 Task: Find connections with filter location La Roche-sur-Yon with filter topic #Mobilemarketingwith filter profile language Potuguese with filter current company Analytics Insight® with filter school Institute of Management Development and Research (IMDR) ,Pune with filter industry Golf Courses and Country Clubs with filter service category Health Insurance with filter keywords title Mining Engineer
Action: Mouse moved to (522, 84)
Screenshot: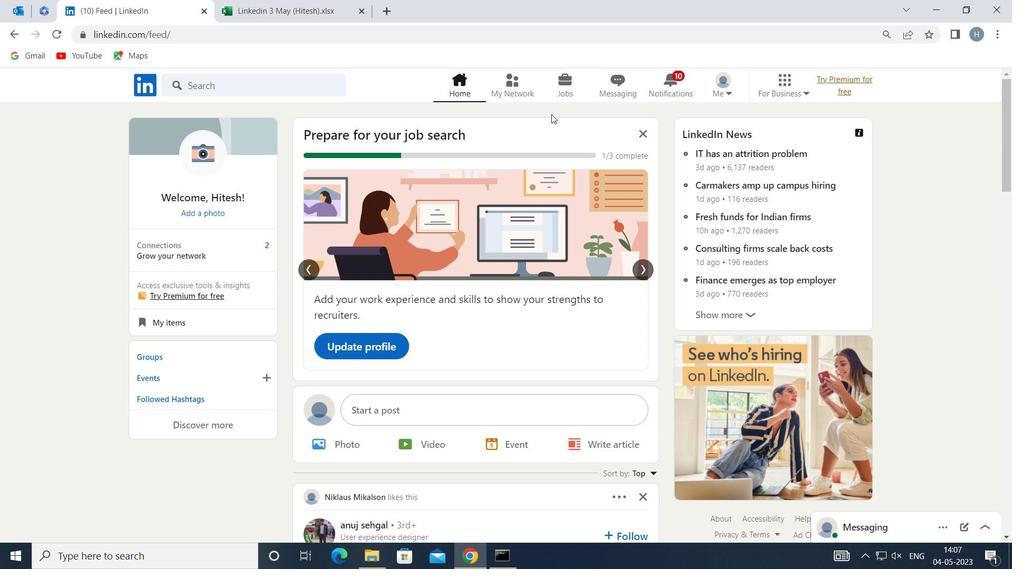 
Action: Mouse pressed left at (522, 84)
Screenshot: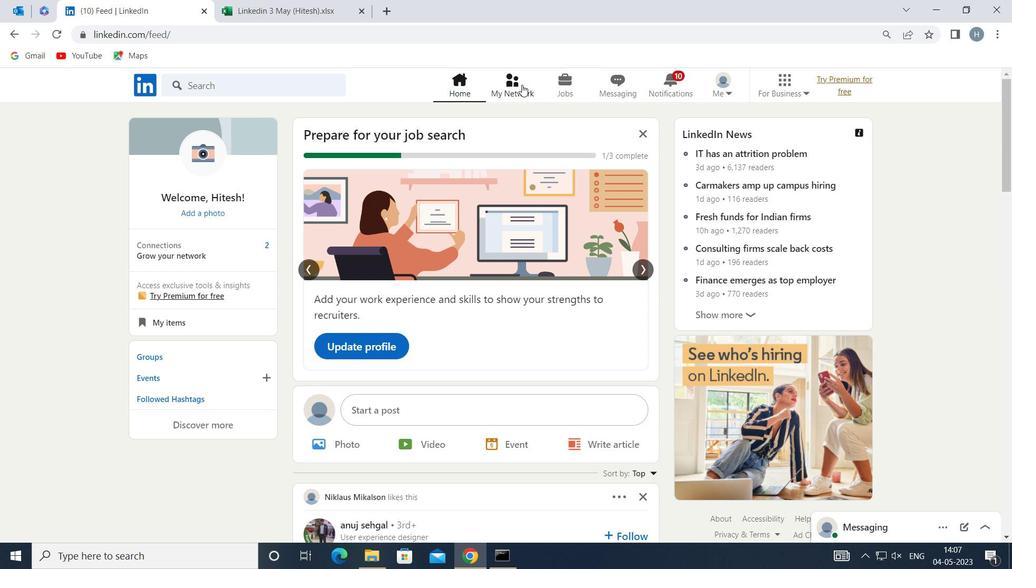 
Action: Mouse moved to (310, 158)
Screenshot: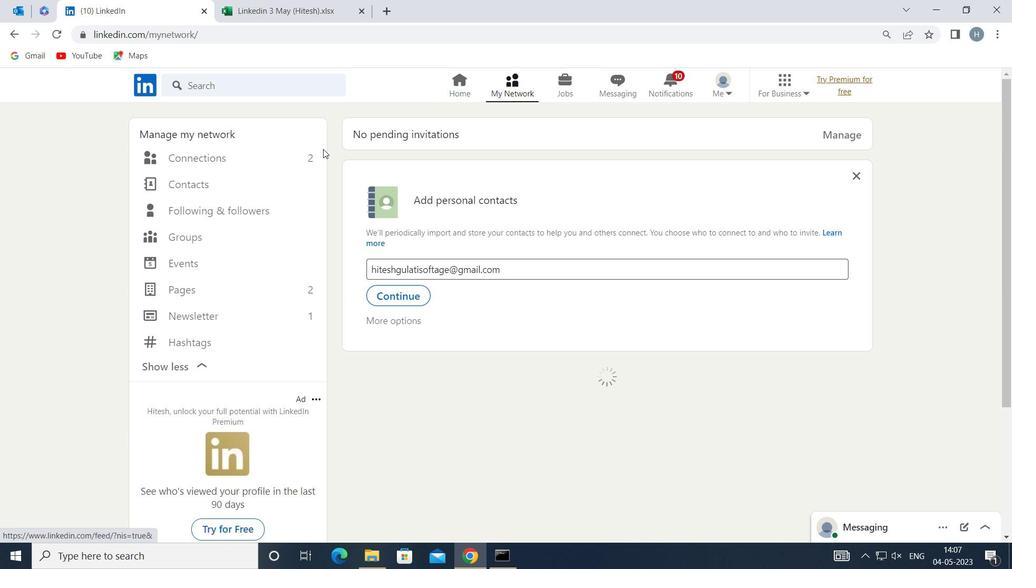 
Action: Mouse pressed left at (310, 158)
Screenshot: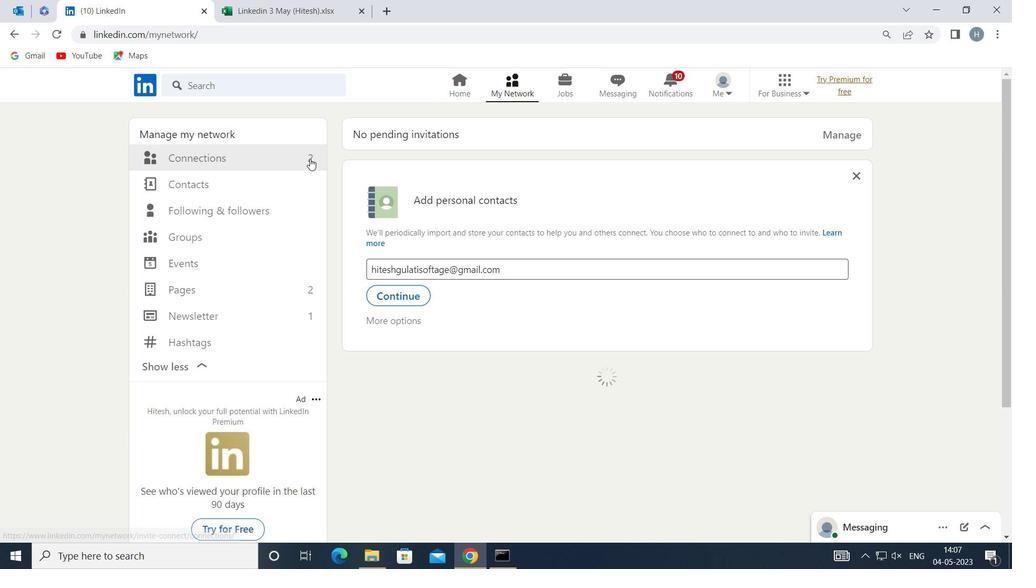 
Action: Mouse moved to (587, 159)
Screenshot: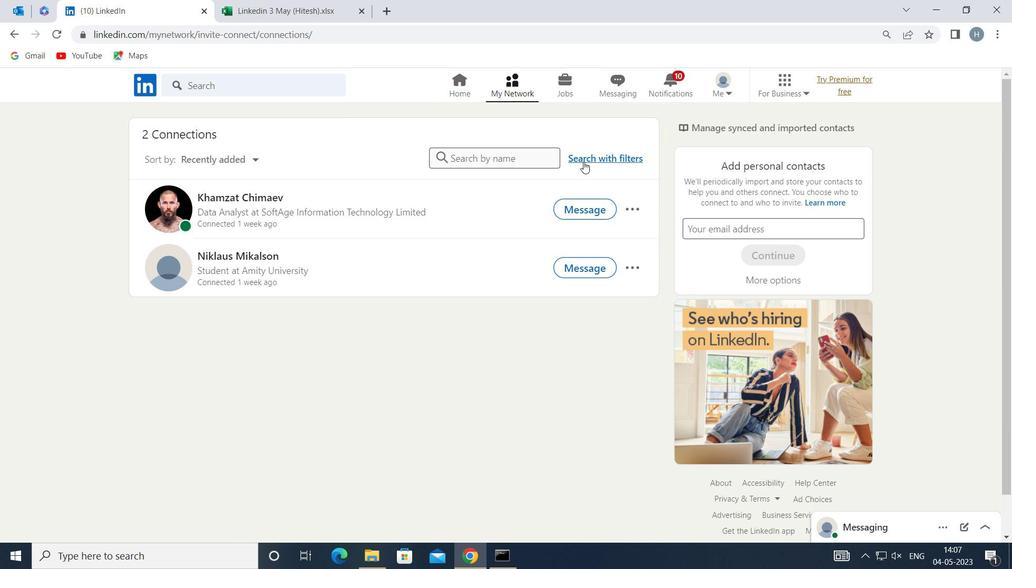 
Action: Mouse pressed left at (587, 159)
Screenshot: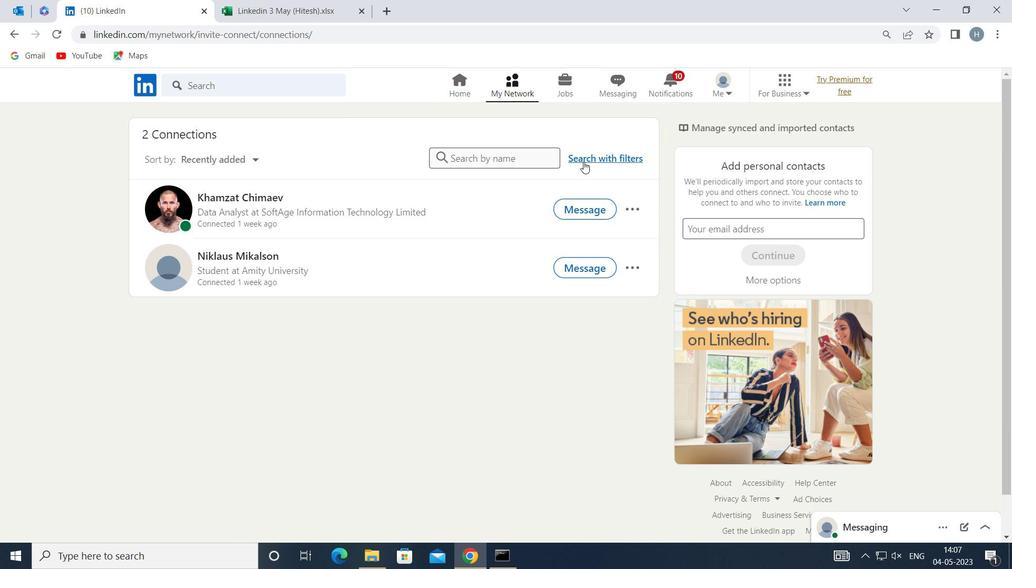 
Action: Mouse moved to (554, 121)
Screenshot: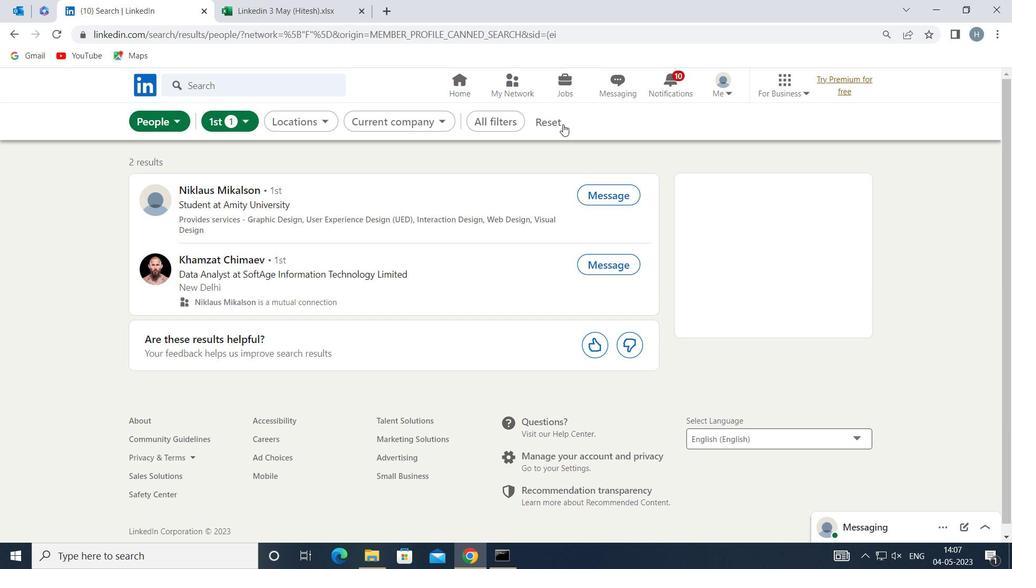 
Action: Mouse pressed left at (554, 121)
Screenshot: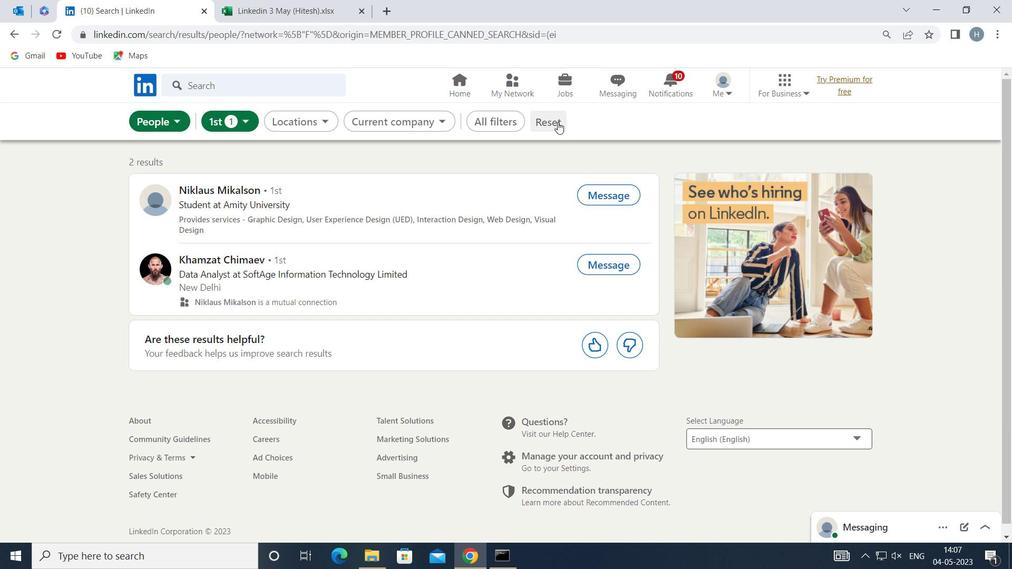 
Action: Mouse moved to (536, 119)
Screenshot: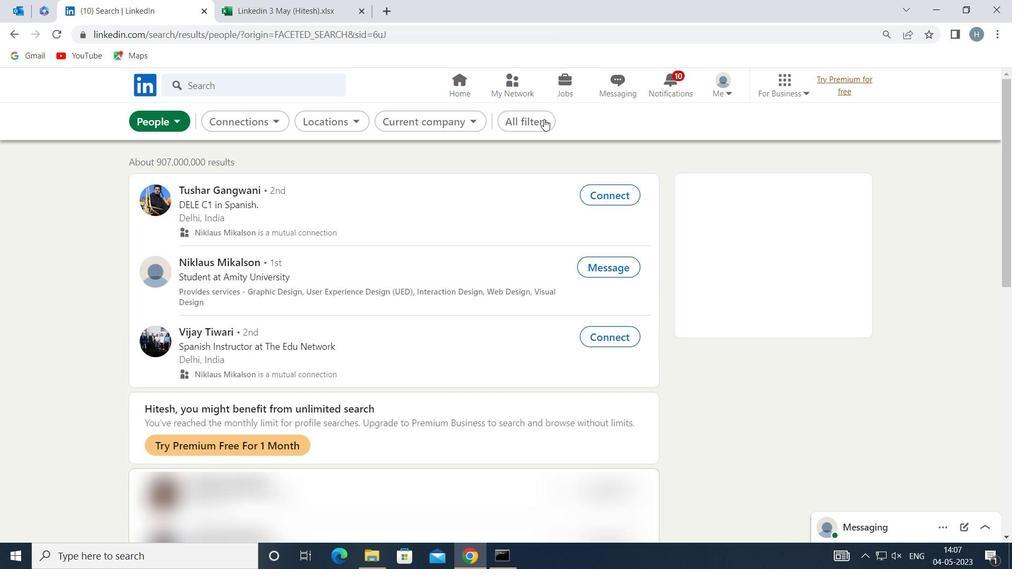 
Action: Mouse pressed left at (536, 119)
Screenshot: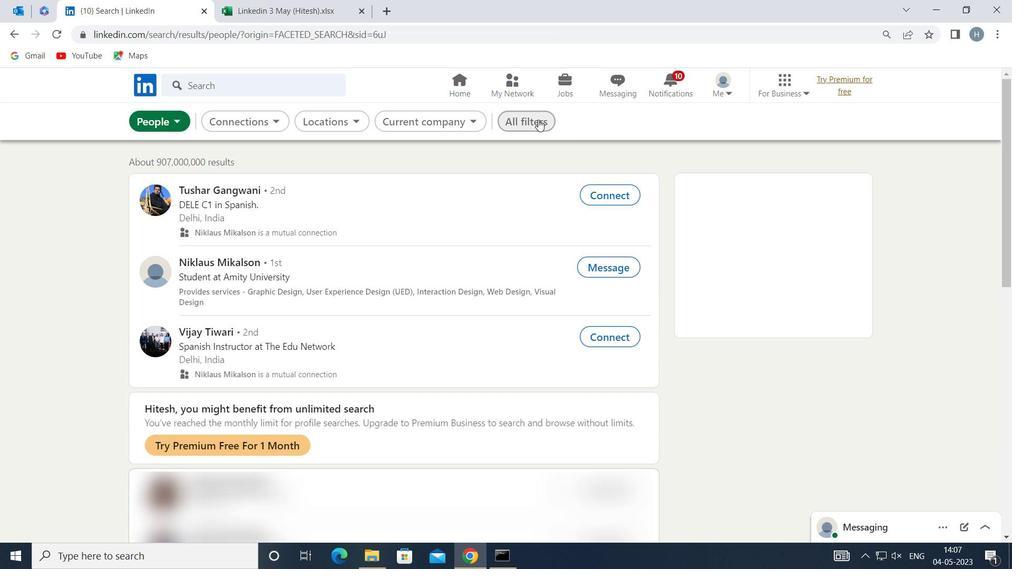 
Action: Mouse moved to (832, 269)
Screenshot: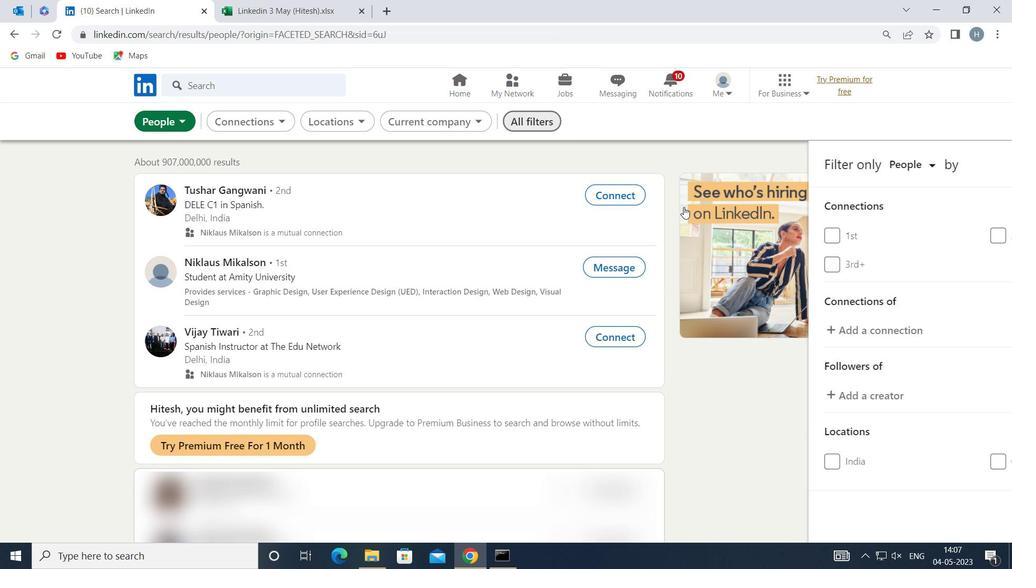 
Action: Mouse scrolled (832, 268) with delta (0, 0)
Screenshot: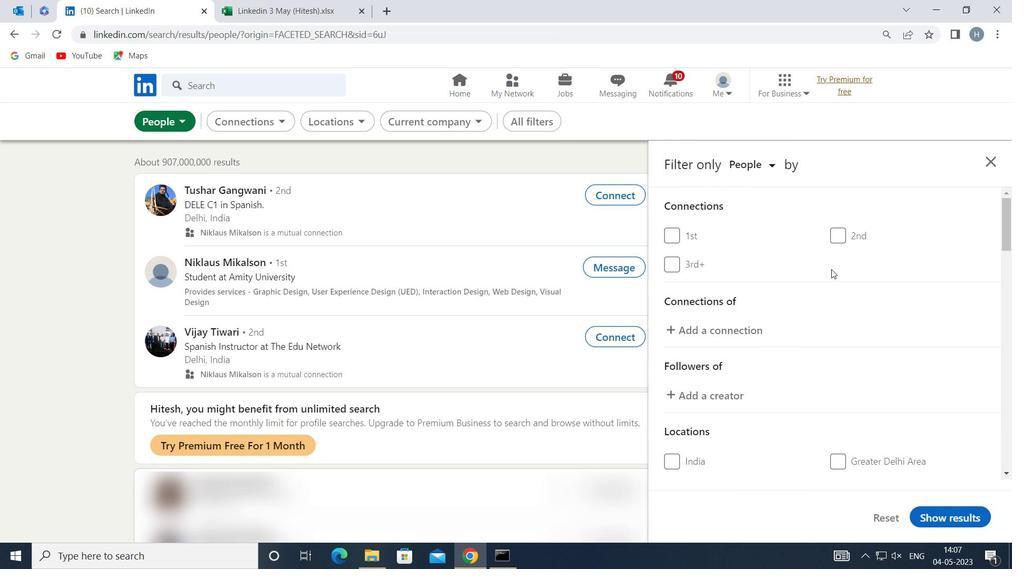 
Action: Mouse scrolled (832, 268) with delta (0, 0)
Screenshot: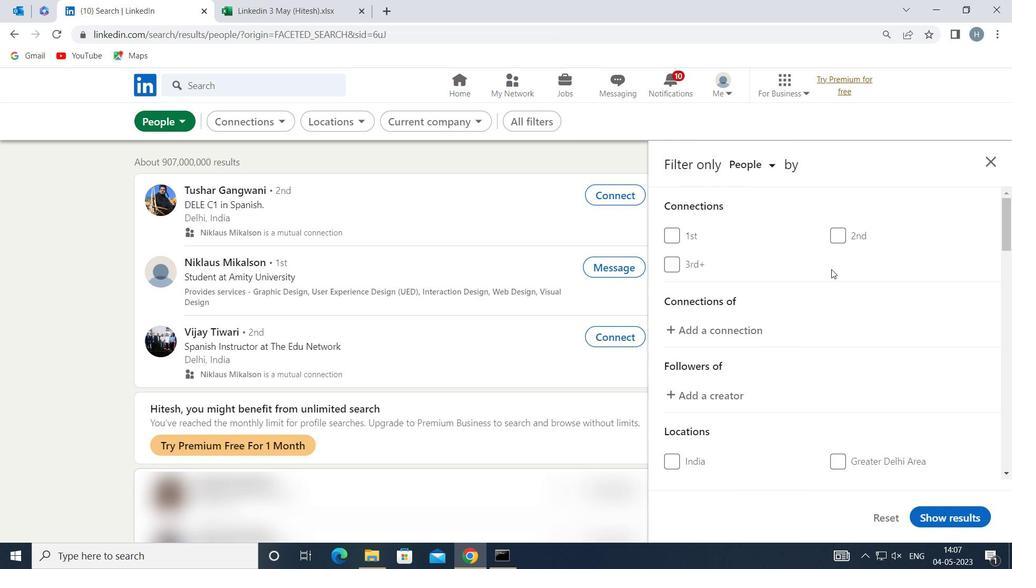 
Action: Mouse scrolled (832, 268) with delta (0, 0)
Screenshot: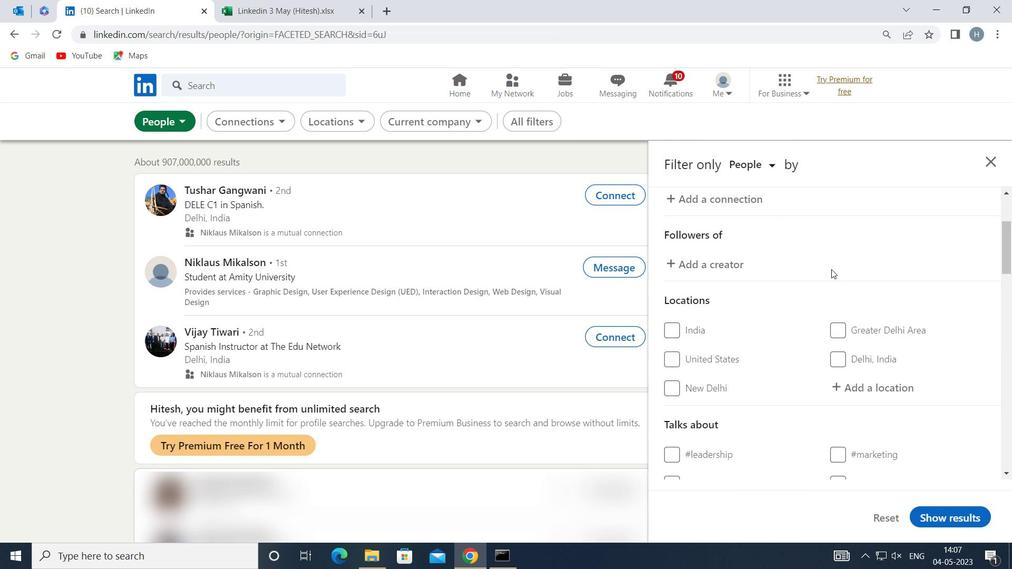
Action: Mouse moved to (866, 315)
Screenshot: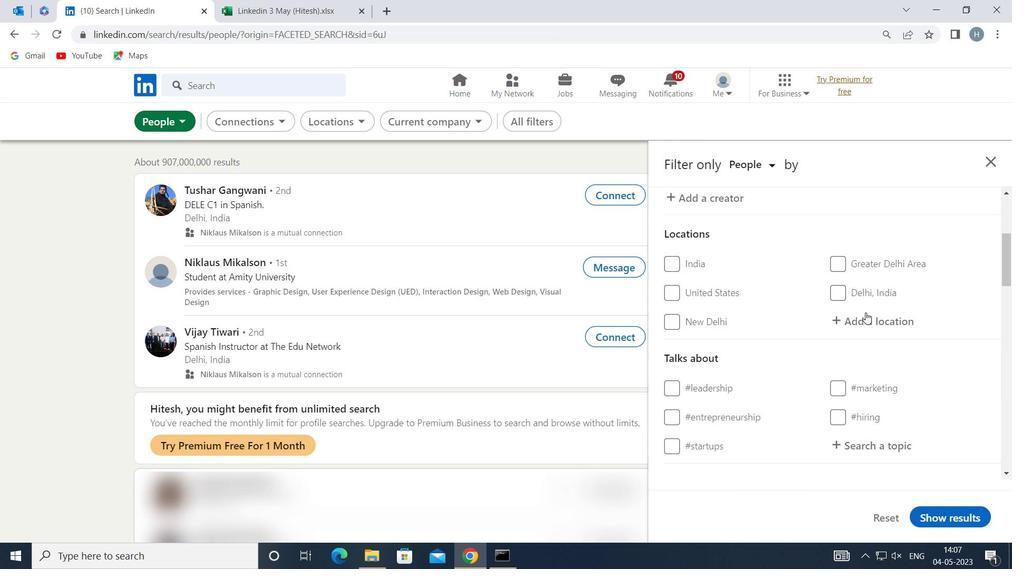 
Action: Mouse pressed left at (866, 315)
Screenshot: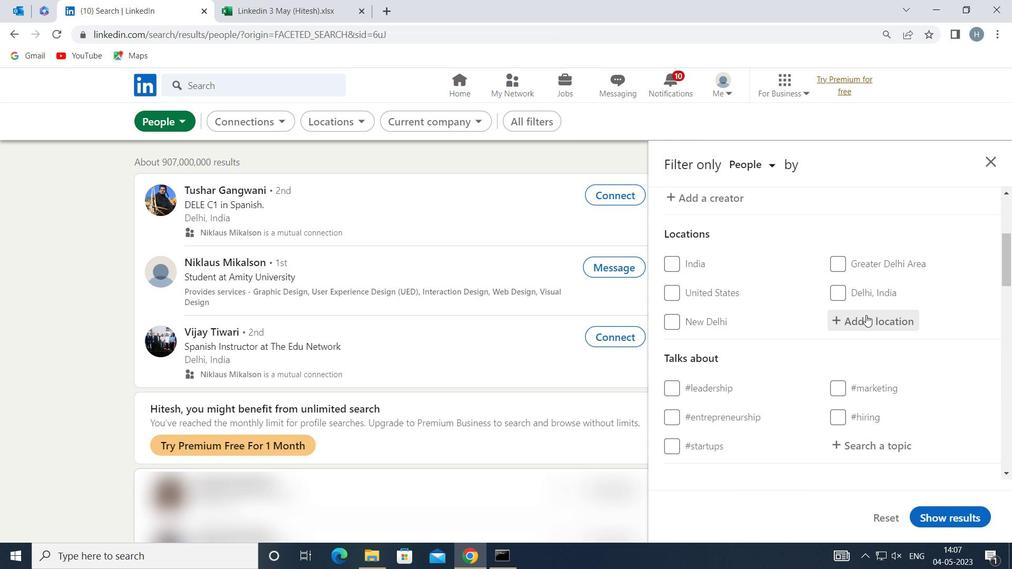 
Action: Key pressed <Key.shift>LA<Key.space><Key.shift>ROCHE
Screenshot: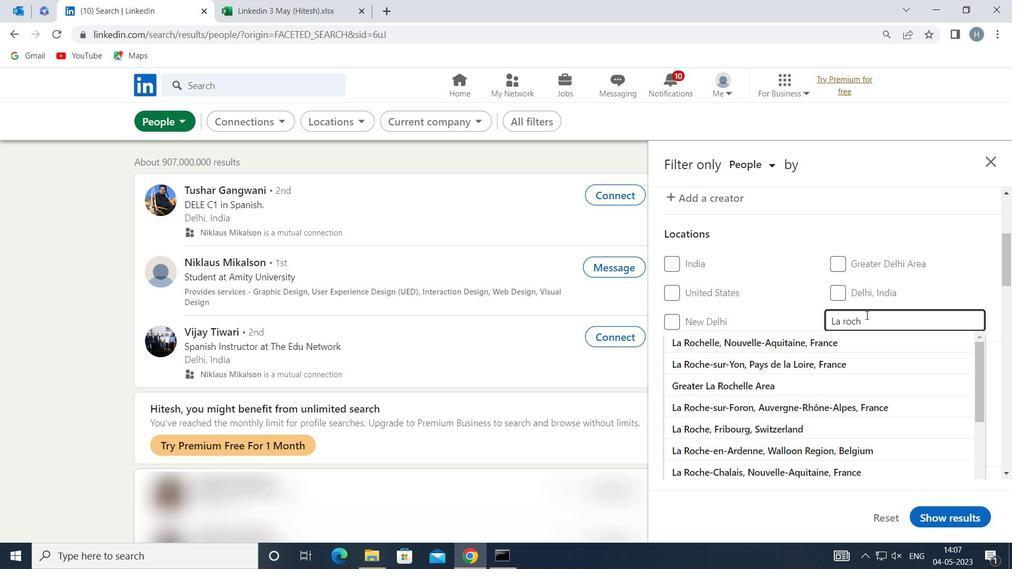 
Action: Mouse moved to (810, 362)
Screenshot: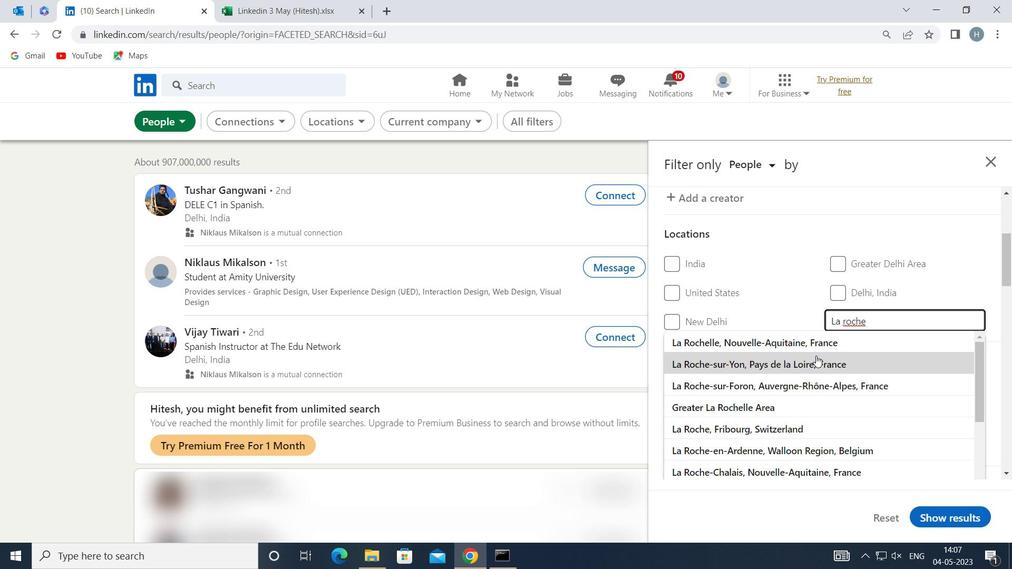 
Action: Mouse pressed left at (810, 362)
Screenshot: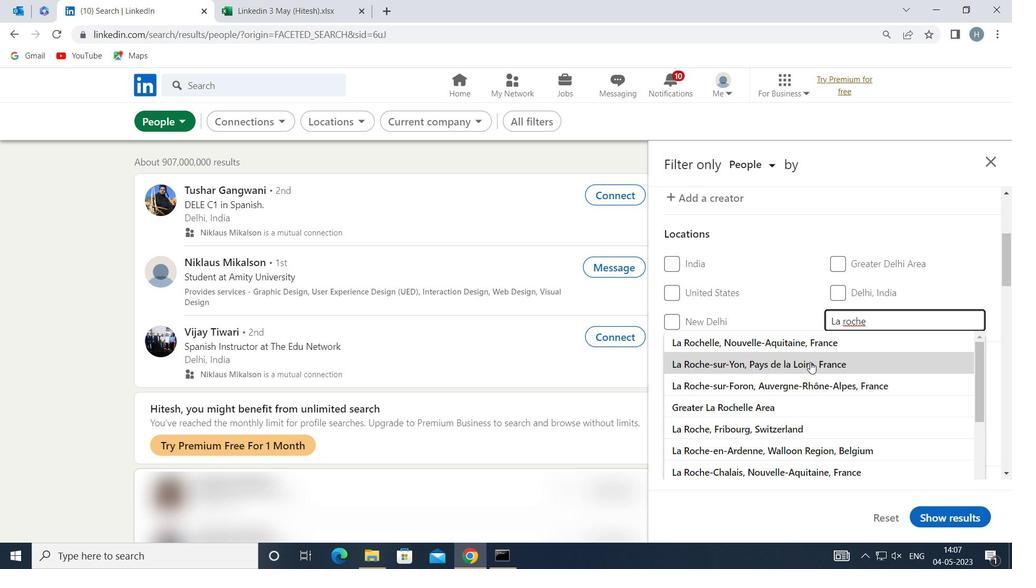 
Action: Mouse moved to (794, 339)
Screenshot: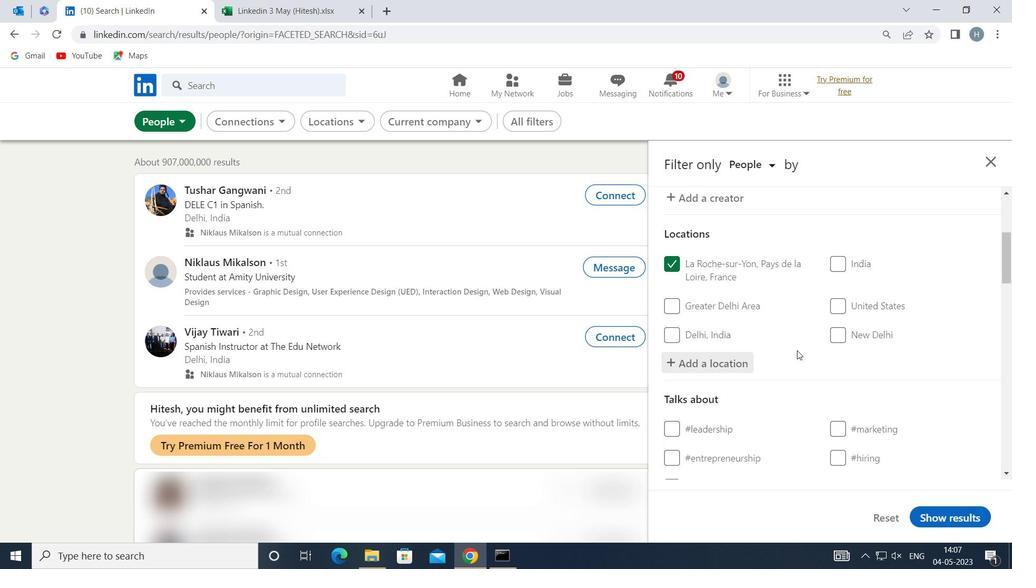 
Action: Mouse scrolled (794, 339) with delta (0, 0)
Screenshot: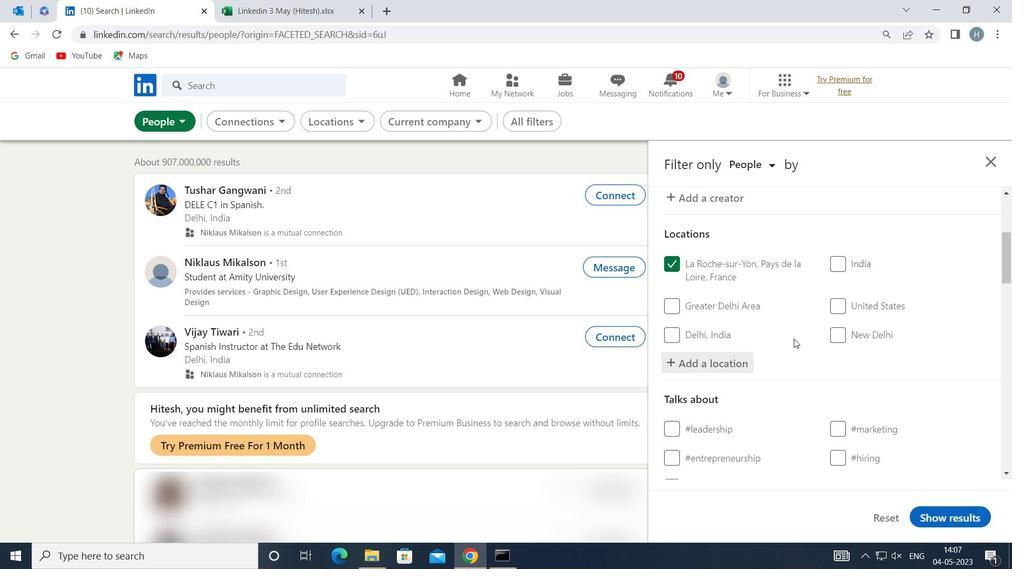 
Action: Mouse scrolled (794, 339) with delta (0, 0)
Screenshot: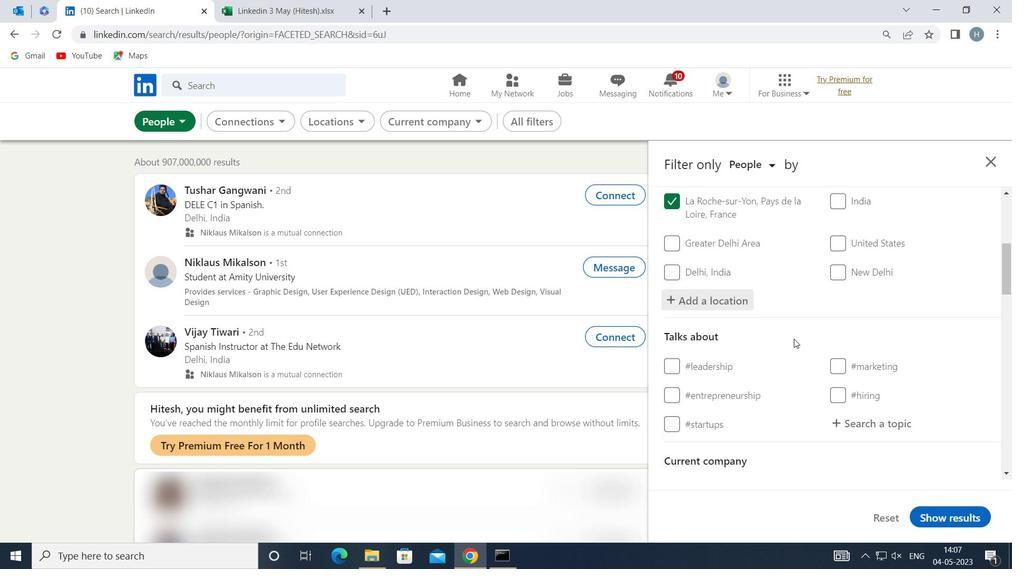 
Action: Mouse moved to (856, 354)
Screenshot: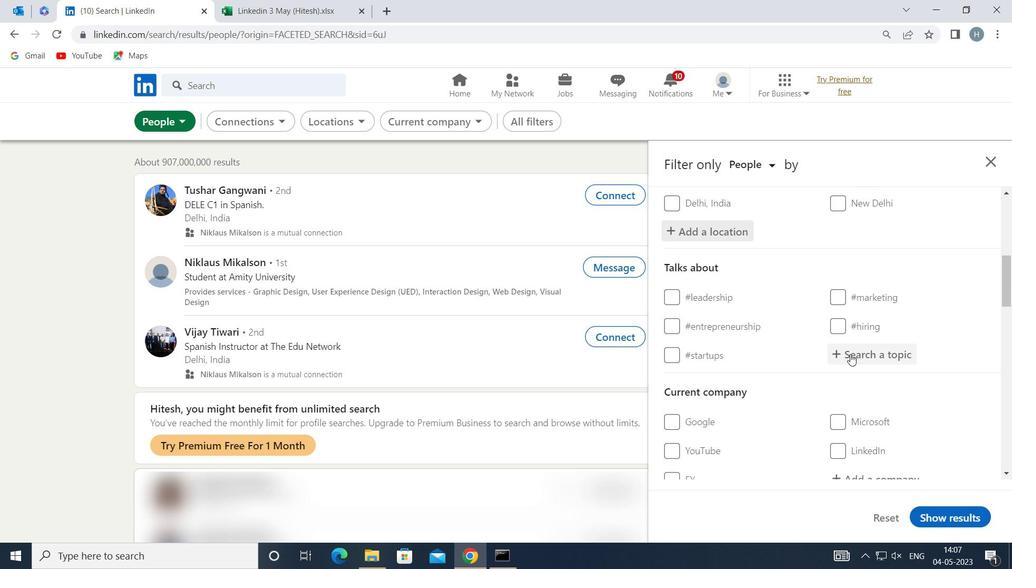 
Action: Mouse pressed left at (856, 354)
Screenshot: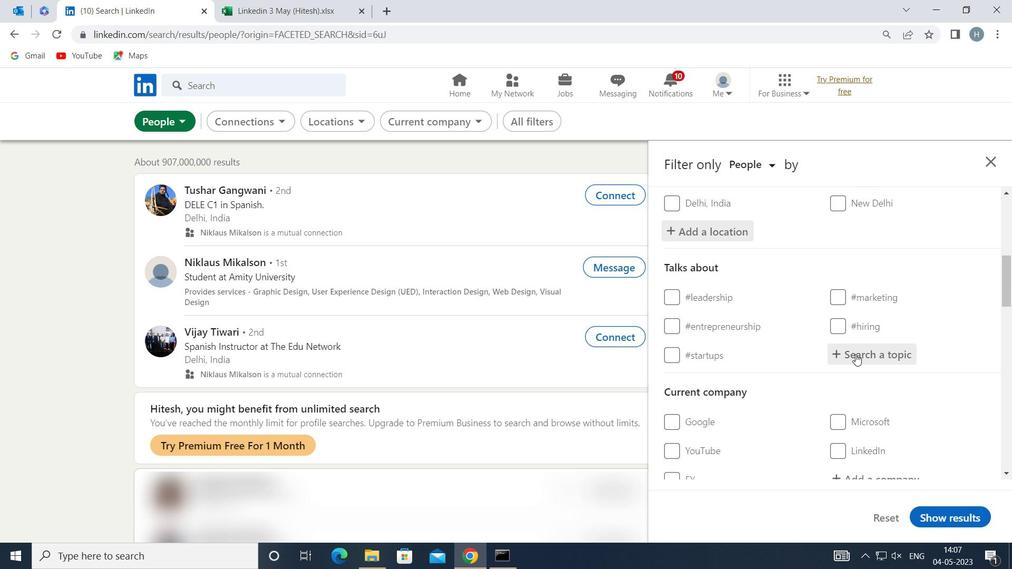 
Action: Key pressed MOBILEMARK
Screenshot: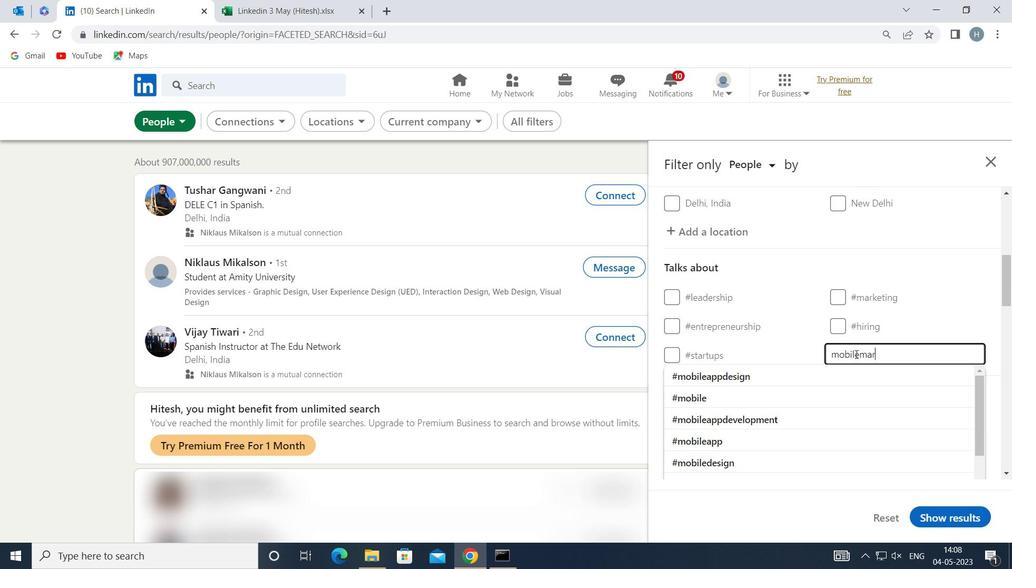 
Action: Mouse moved to (856, 354)
Screenshot: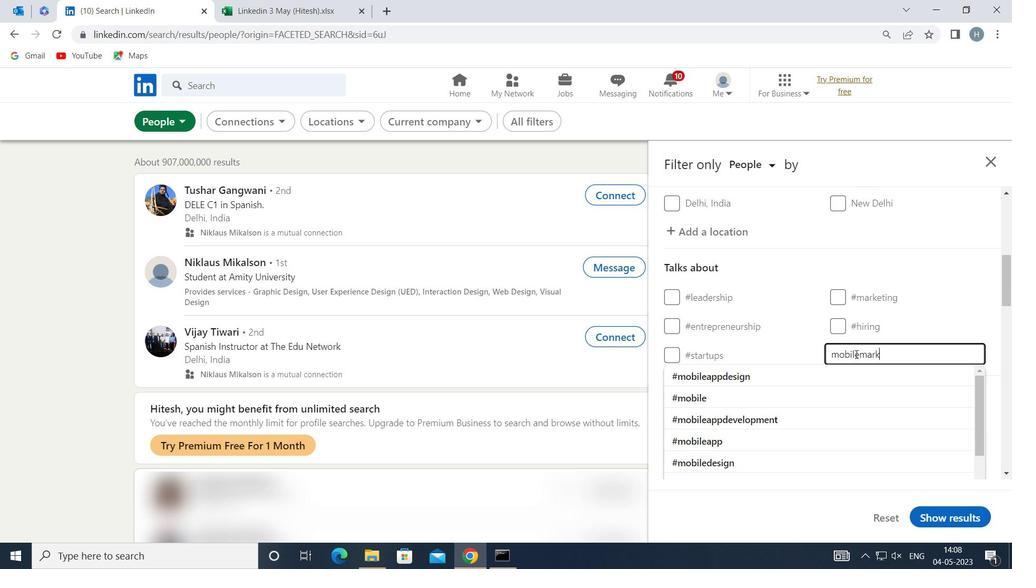 
Action: Key pressed EY<Key.backspace>TING
Screenshot: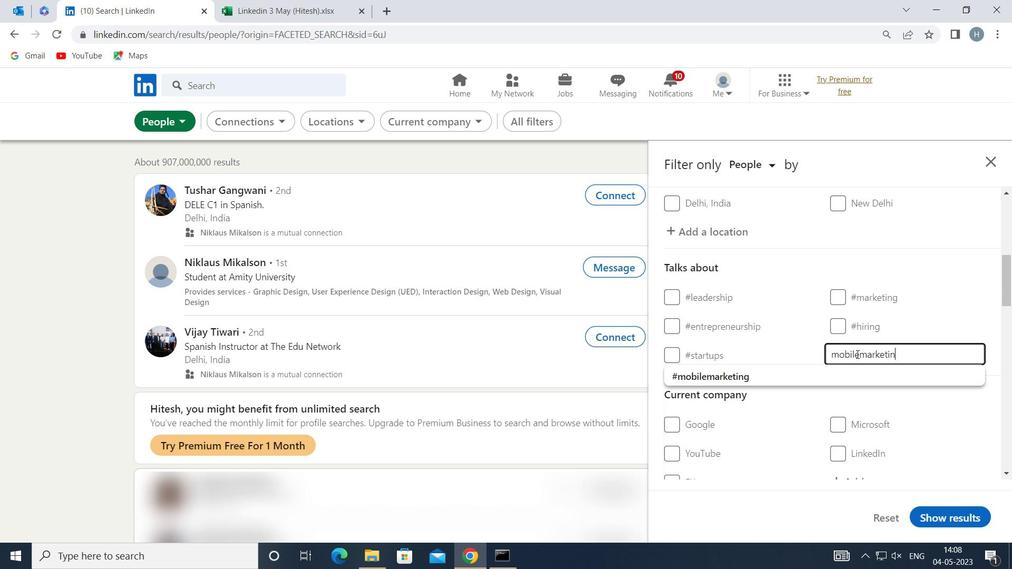 
Action: Mouse moved to (809, 375)
Screenshot: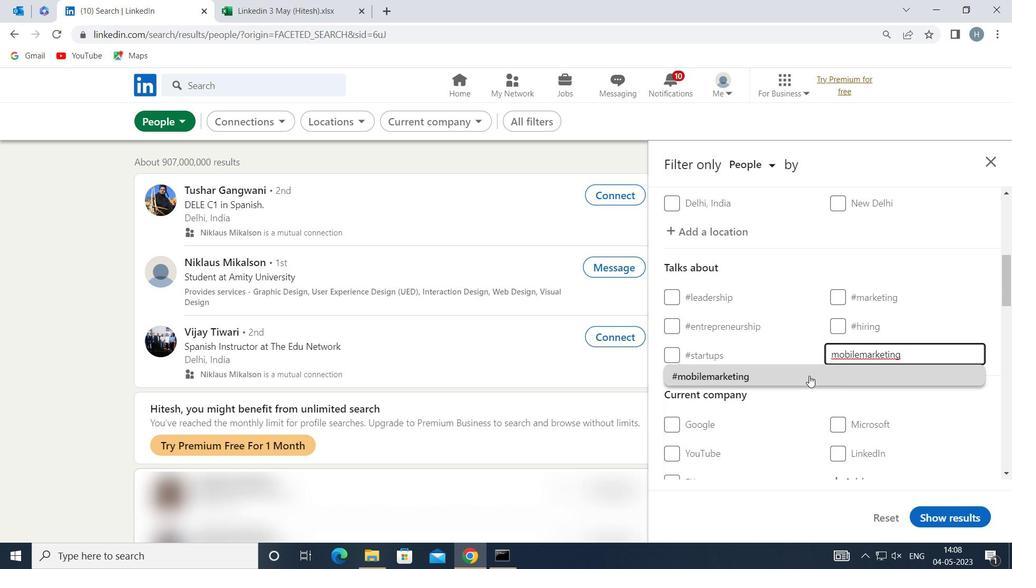 
Action: Mouse pressed left at (809, 375)
Screenshot: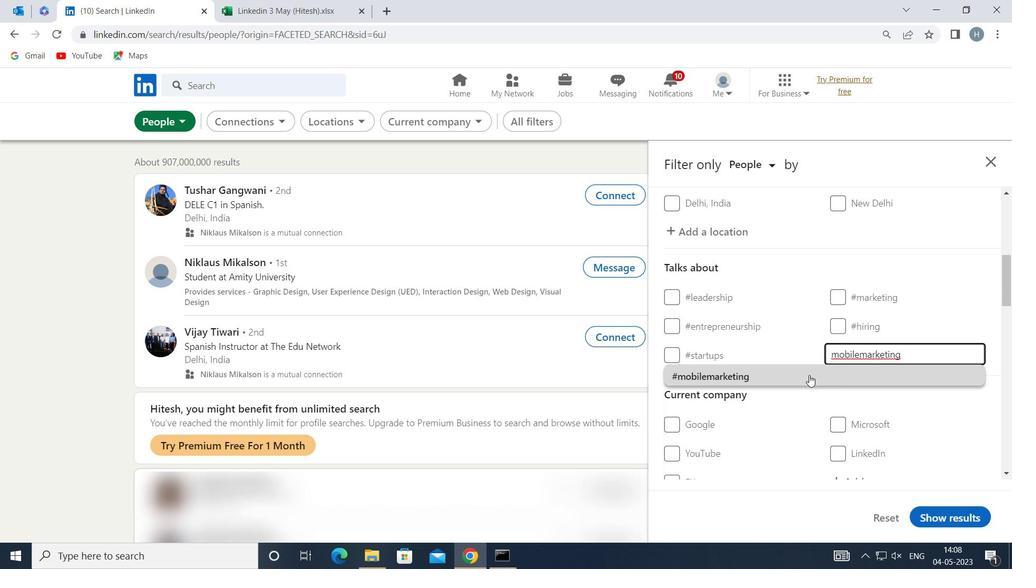
Action: Mouse moved to (789, 348)
Screenshot: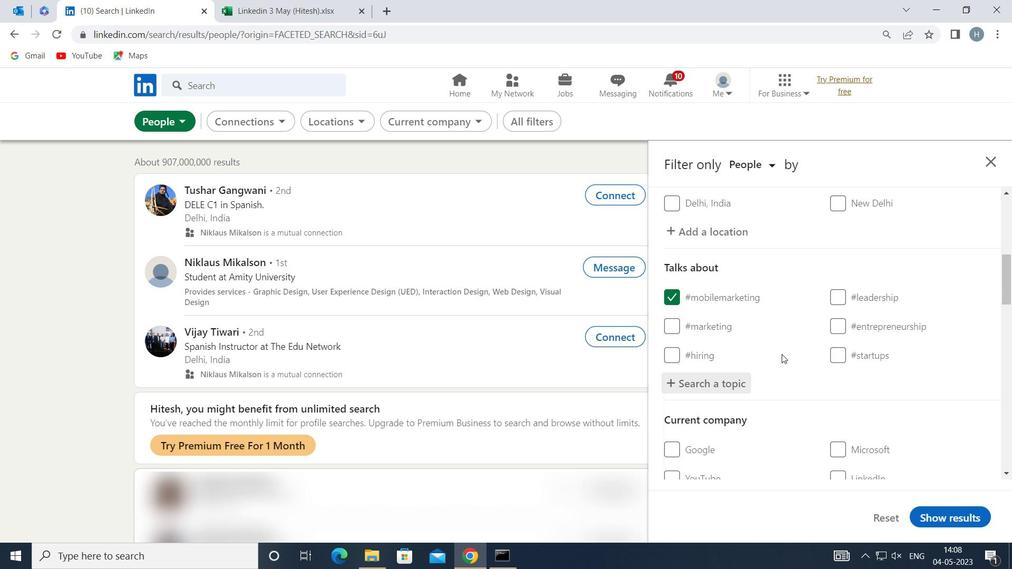 
Action: Mouse scrolled (789, 348) with delta (0, 0)
Screenshot: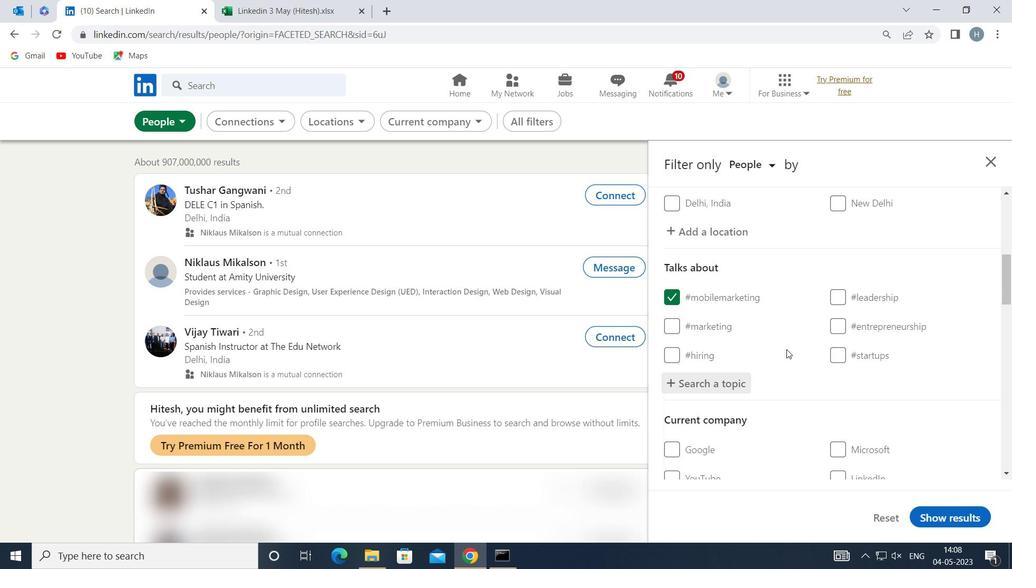 
Action: Mouse scrolled (789, 348) with delta (0, 0)
Screenshot: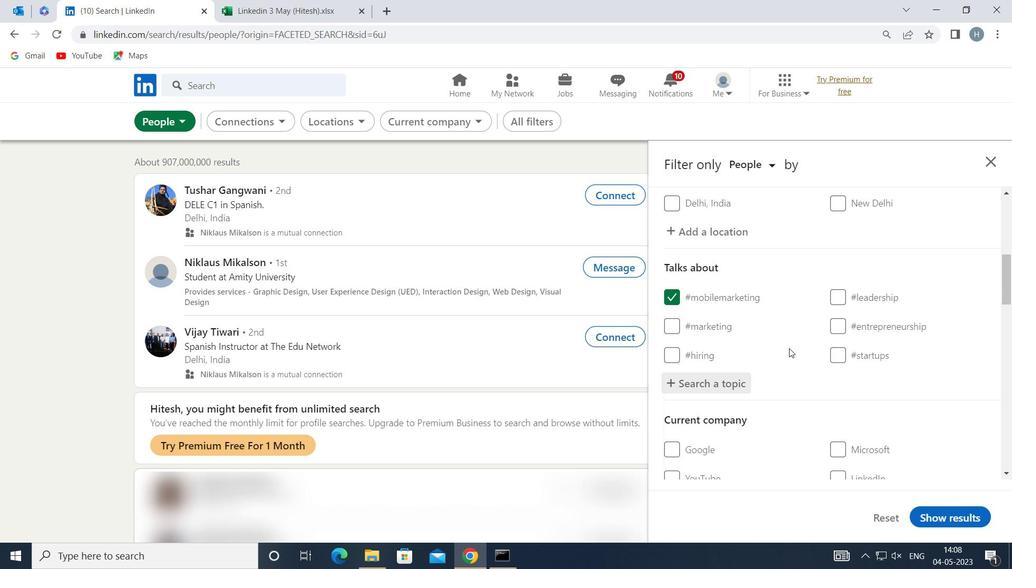 
Action: Mouse moved to (797, 344)
Screenshot: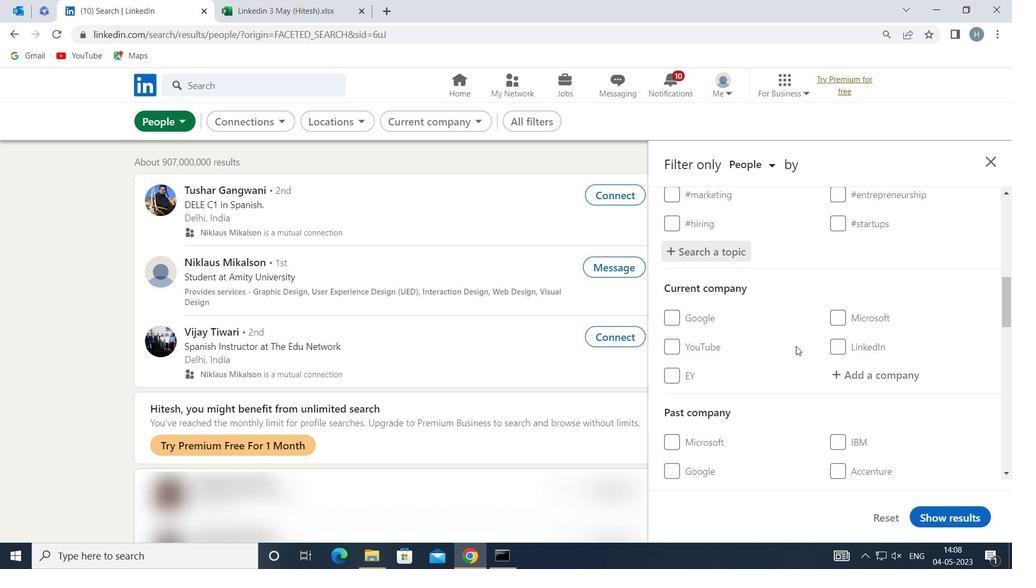 
Action: Mouse scrolled (797, 344) with delta (0, 0)
Screenshot: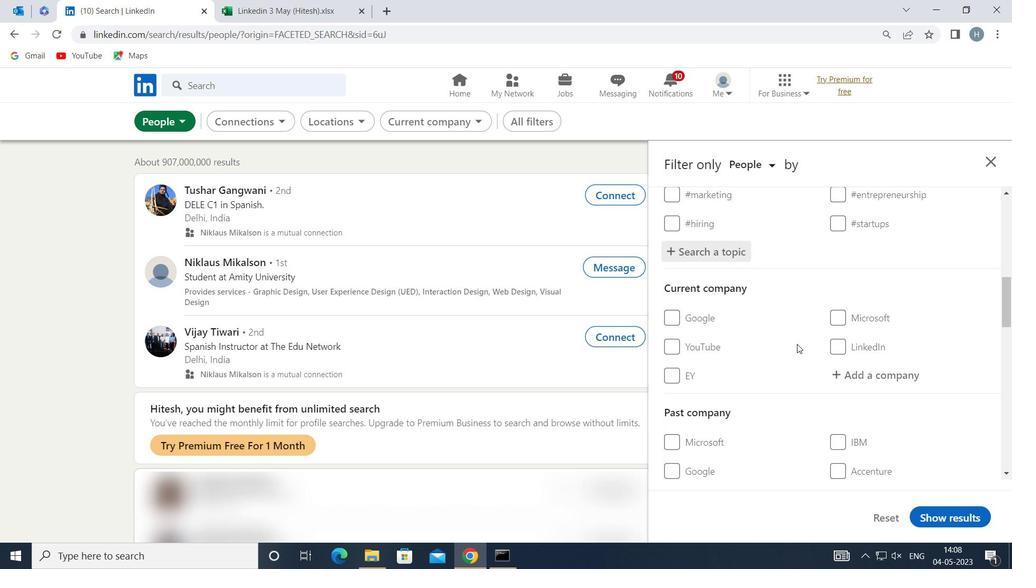 
Action: Mouse scrolled (797, 344) with delta (0, 0)
Screenshot: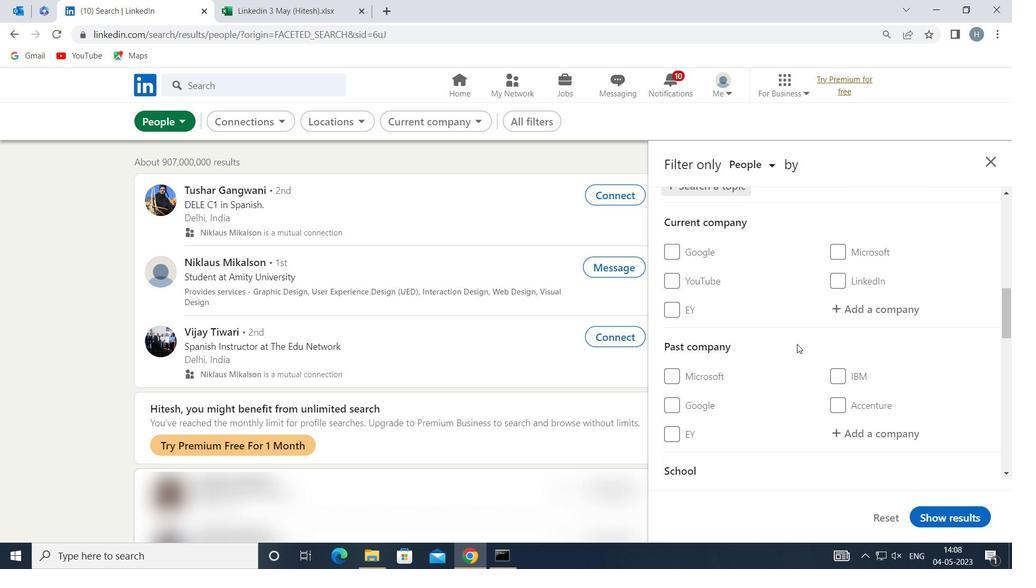 
Action: Mouse scrolled (797, 344) with delta (0, 0)
Screenshot: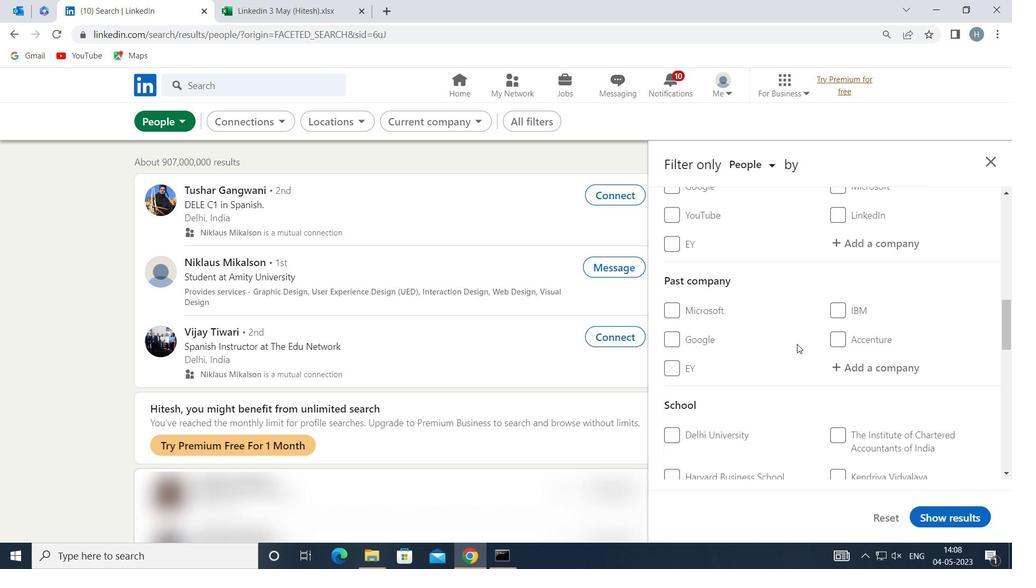 
Action: Mouse scrolled (797, 344) with delta (0, 0)
Screenshot: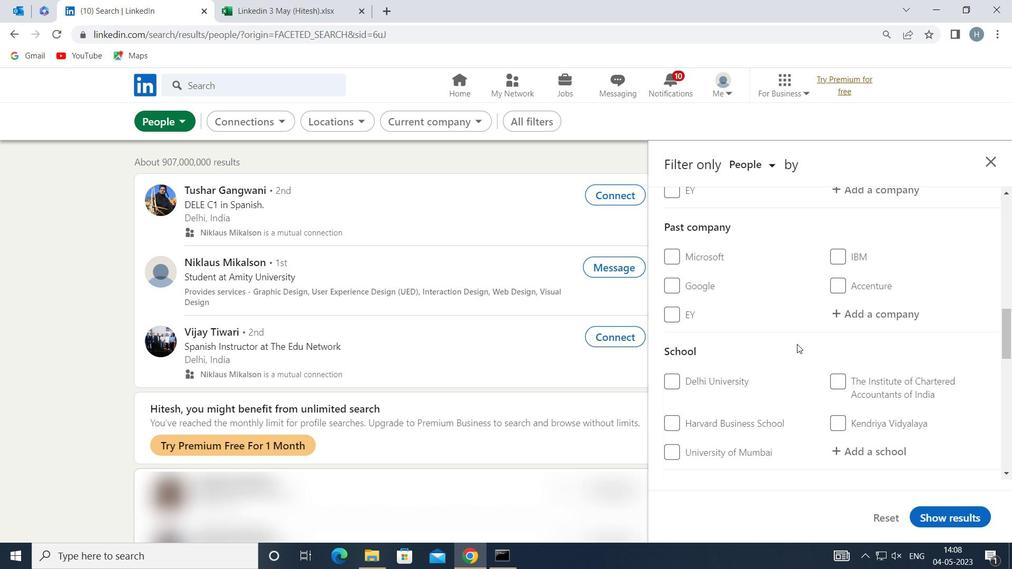 
Action: Mouse scrolled (797, 344) with delta (0, 0)
Screenshot: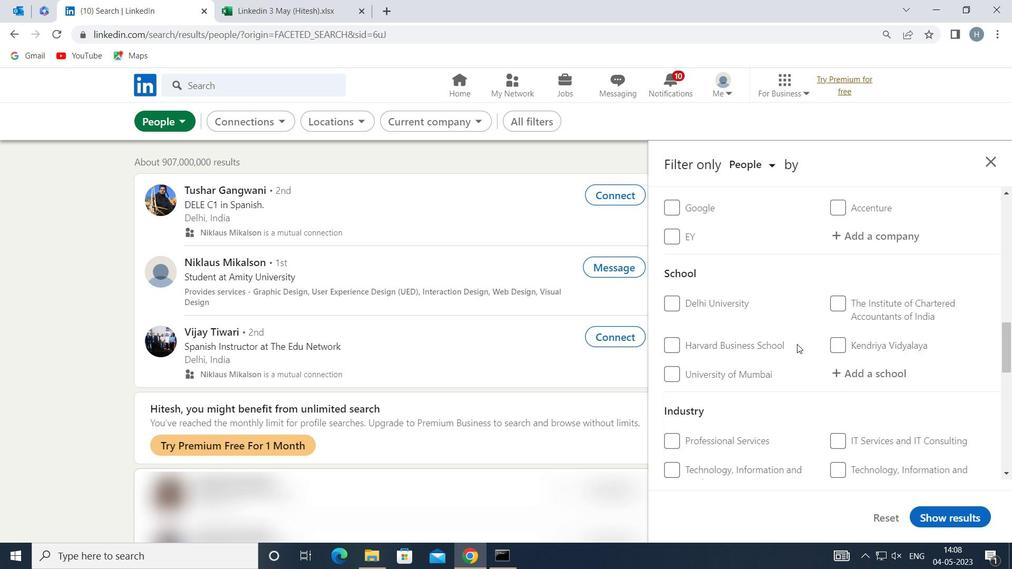 
Action: Mouse scrolled (797, 344) with delta (0, 0)
Screenshot: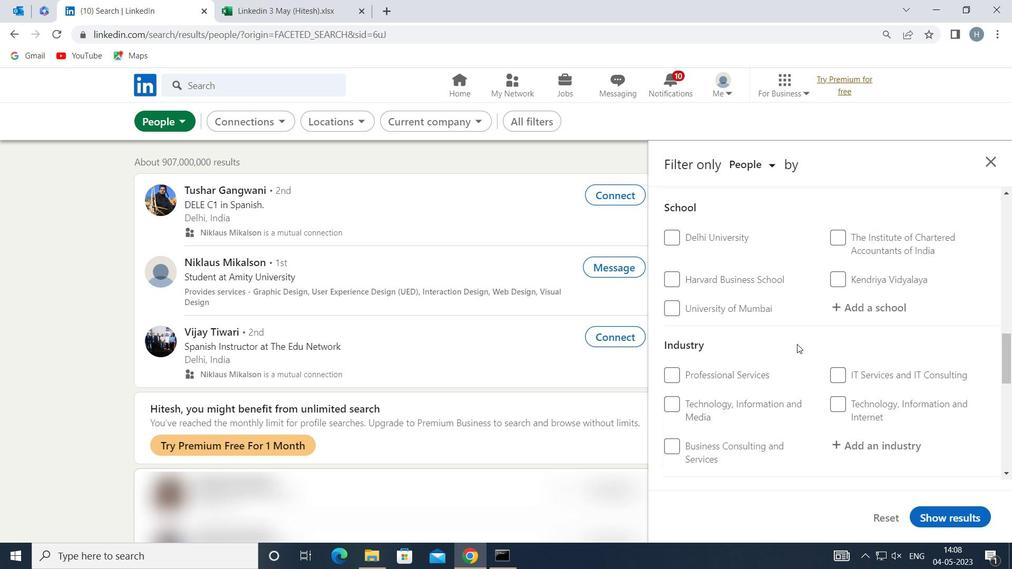 
Action: Mouse scrolled (797, 344) with delta (0, 0)
Screenshot: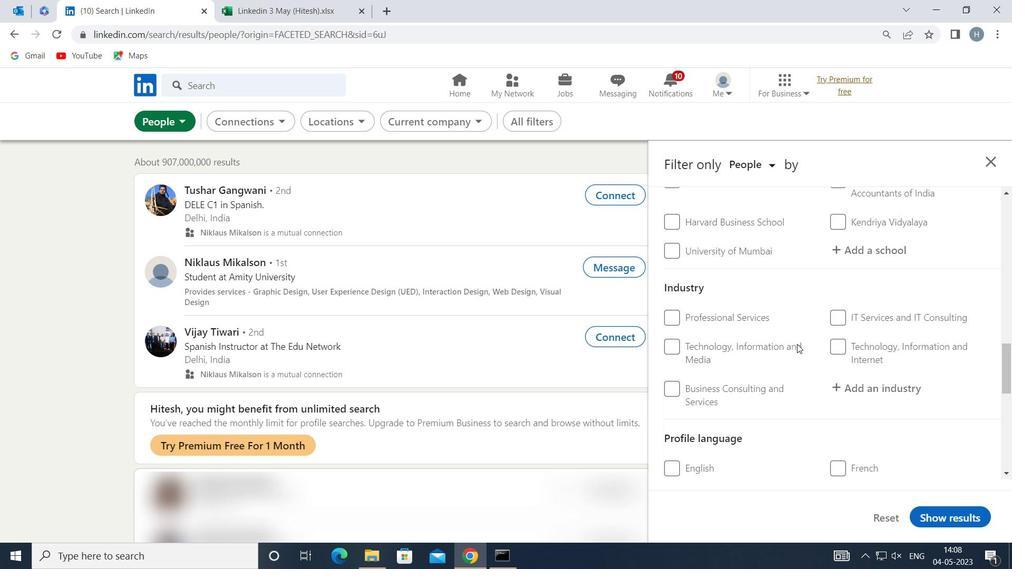 
Action: Mouse scrolled (797, 344) with delta (0, 0)
Screenshot: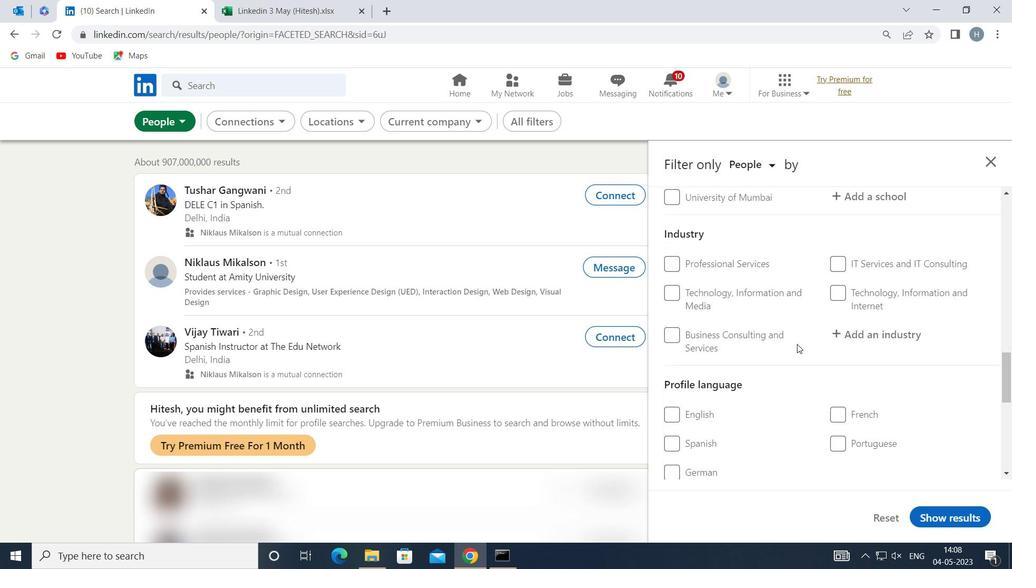 
Action: Mouse moved to (834, 354)
Screenshot: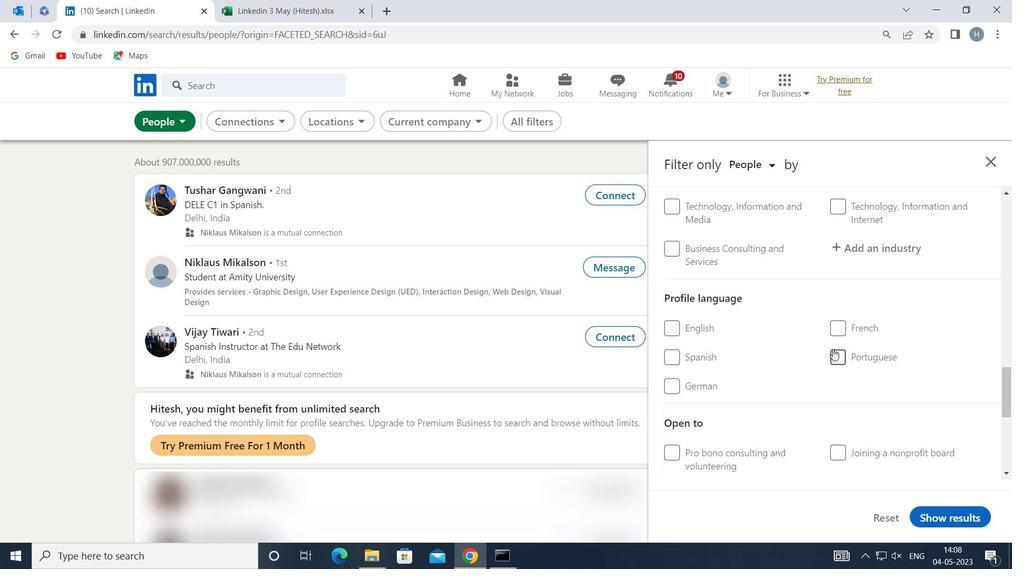 
Action: Mouse pressed left at (834, 354)
Screenshot: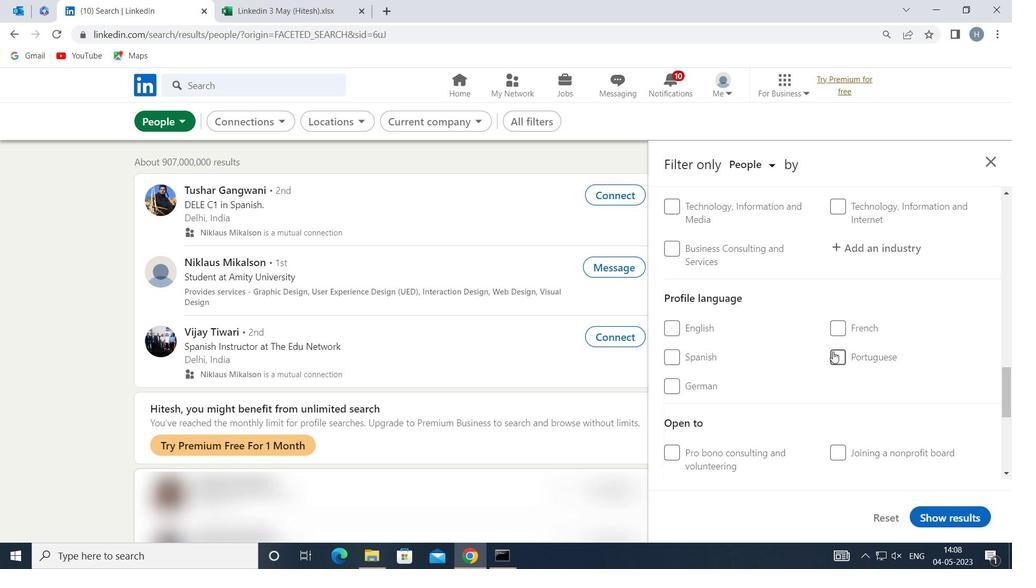 
Action: Mouse moved to (800, 354)
Screenshot: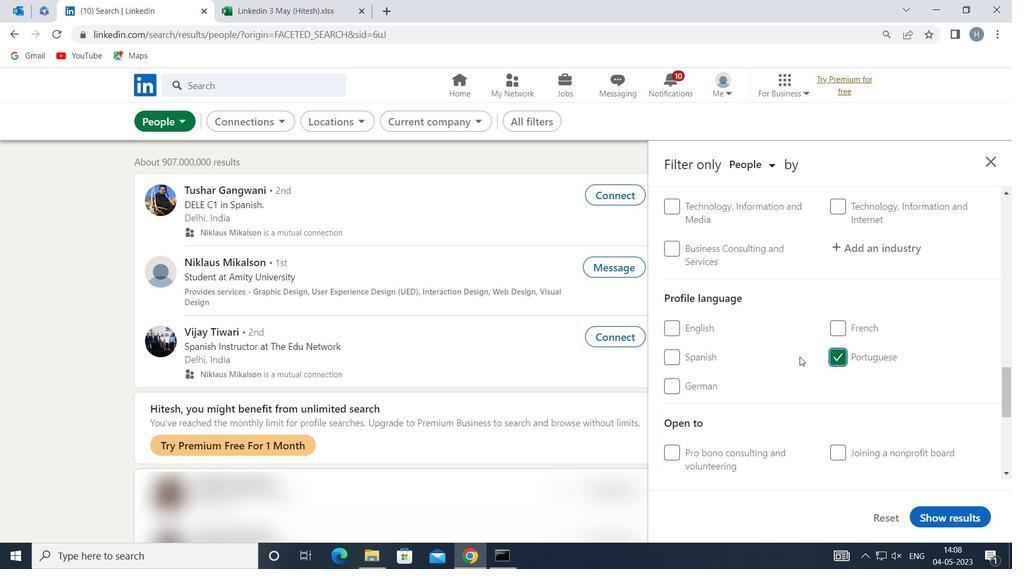 
Action: Mouse scrolled (800, 354) with delta (0, 0)
Screenshot: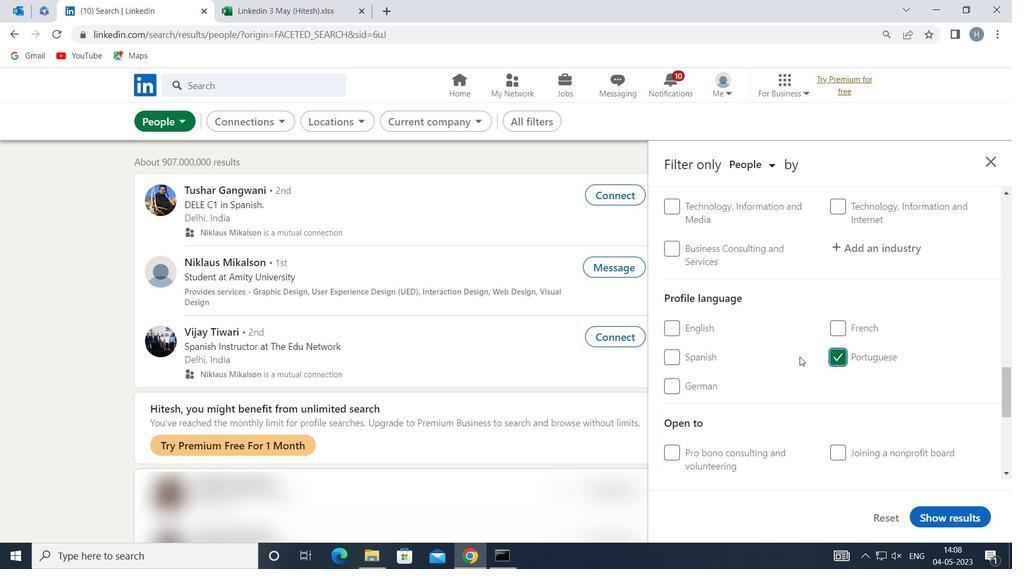 
Action: Mouse moved to (800, 352)
Screenshot: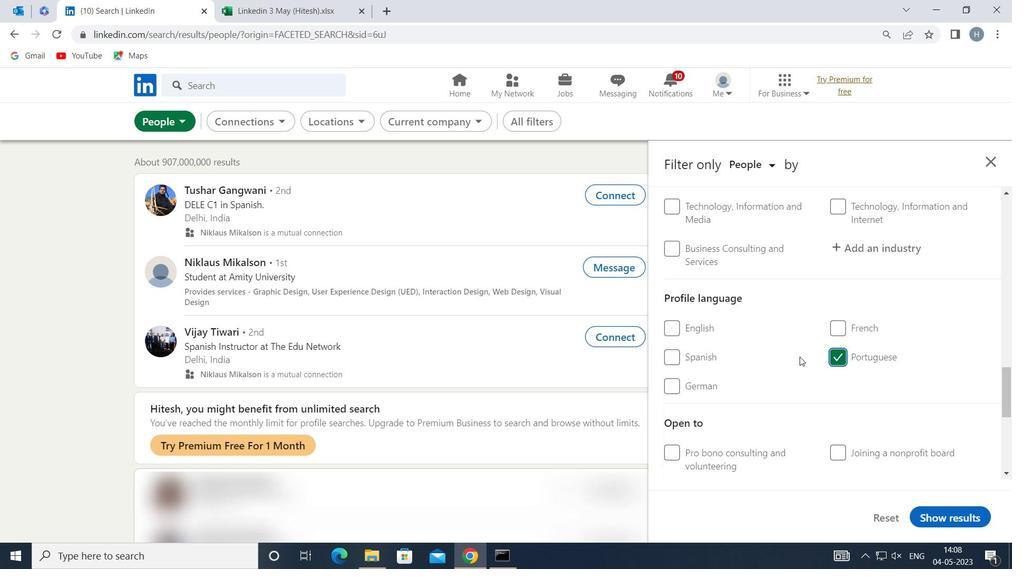 
Action: Mouse scrolled (800, 352) with delta (0, 0)
Screenshot: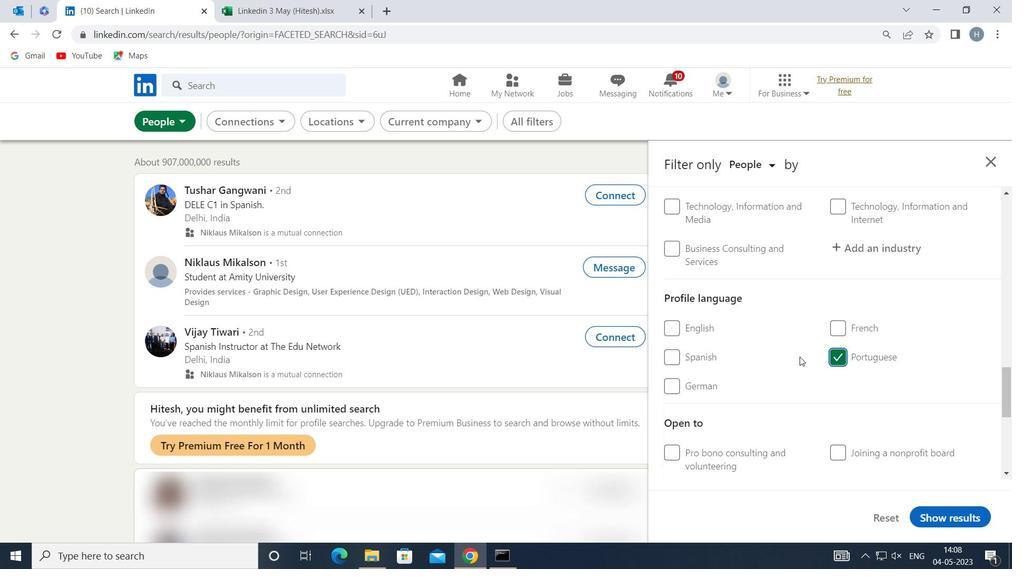 
Action: Mouse moved to (799, 350)
Screenshot: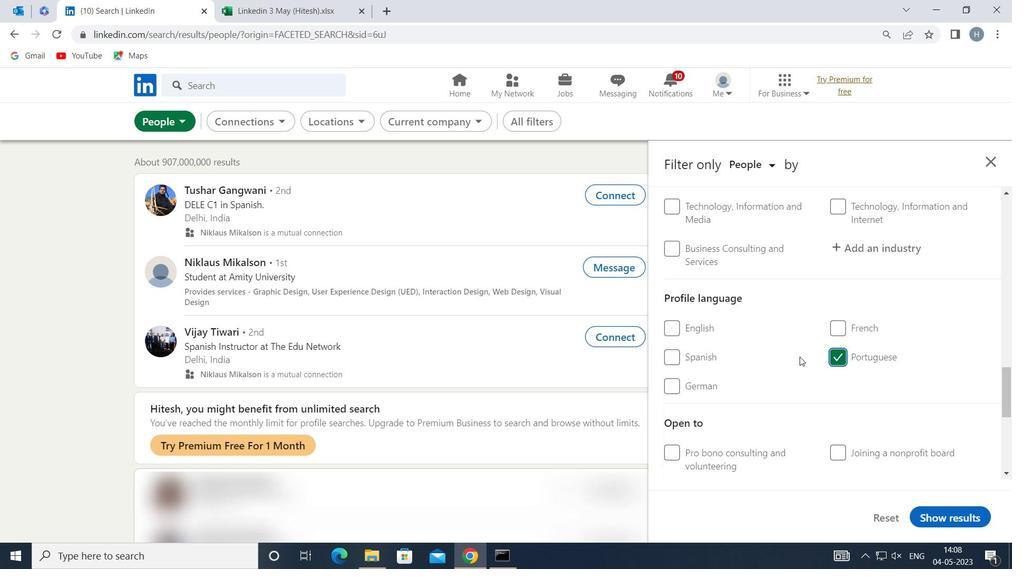 
Action: Mouse scrolled (799, 351) with delta (0, 0)
Screenshot: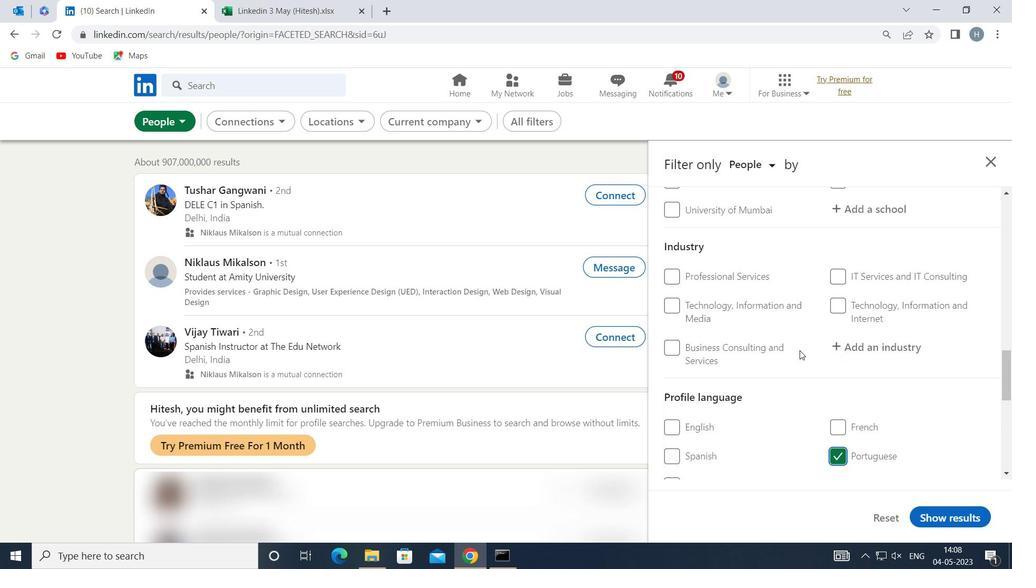 
Action: Mouse scrolled (799, 351) with delta (0, 0)
Screenshot: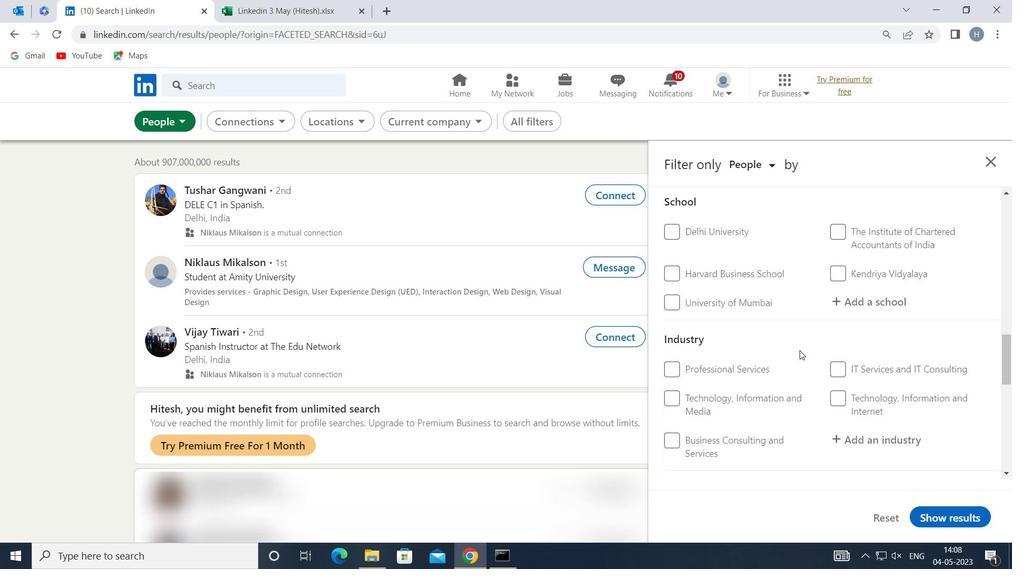 
Action: Mouse scrolled (799, 351) with delta (0, 0)
Screenshot: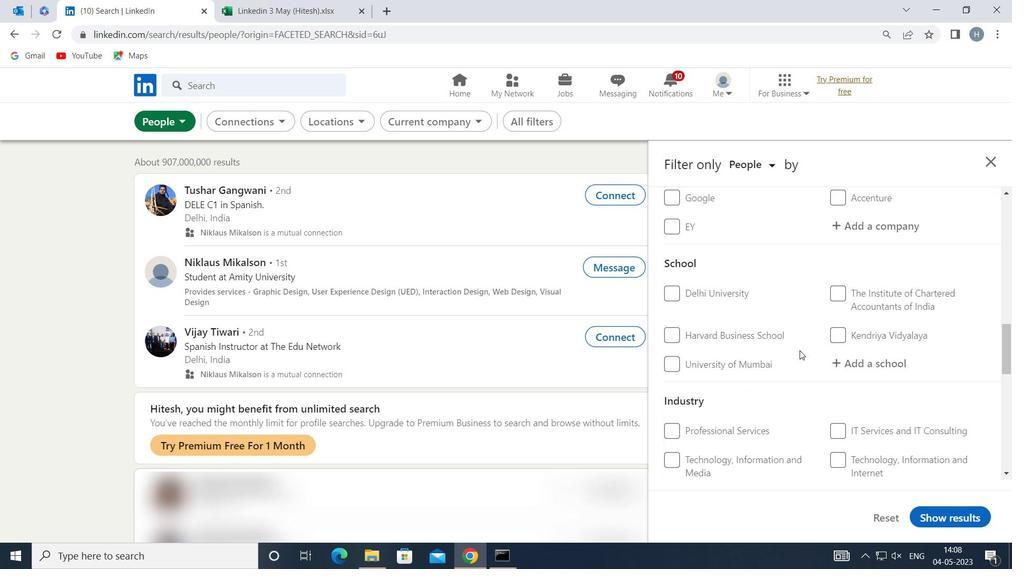 
Action: Mouse scrolled (799, 351) with delta (0, 0)
Screenshot: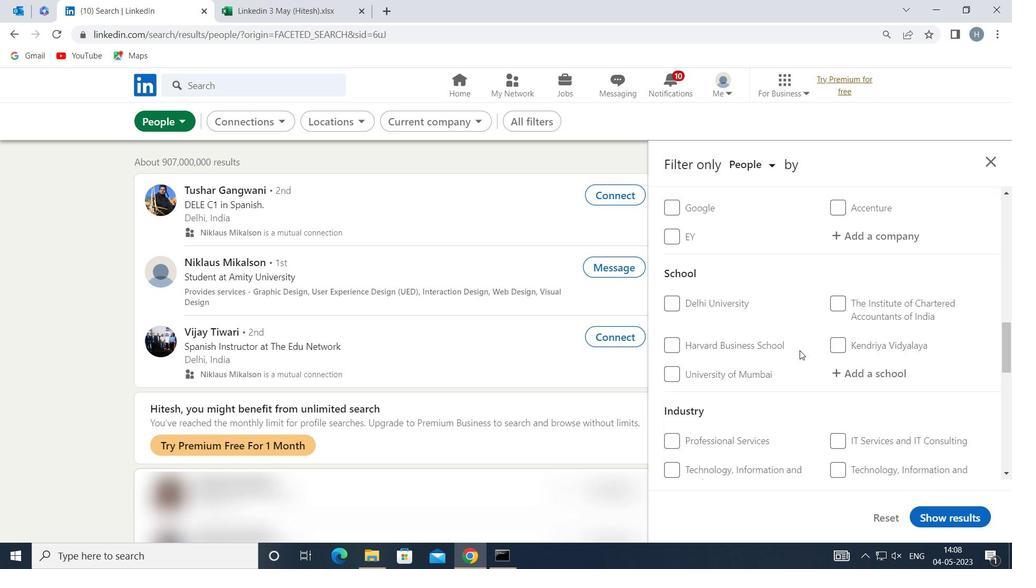 
Action: Mouse scrolled (799, 351) with delta (0, 0)
Screenshot: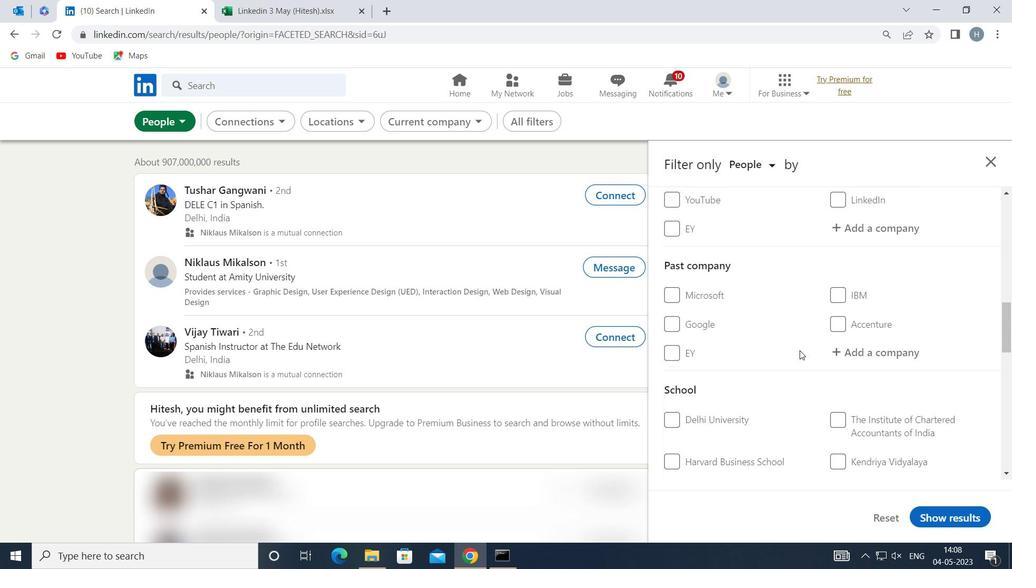 
Action: Mouse scrolled (799, 351) with delta (0, 0)
Screenshot: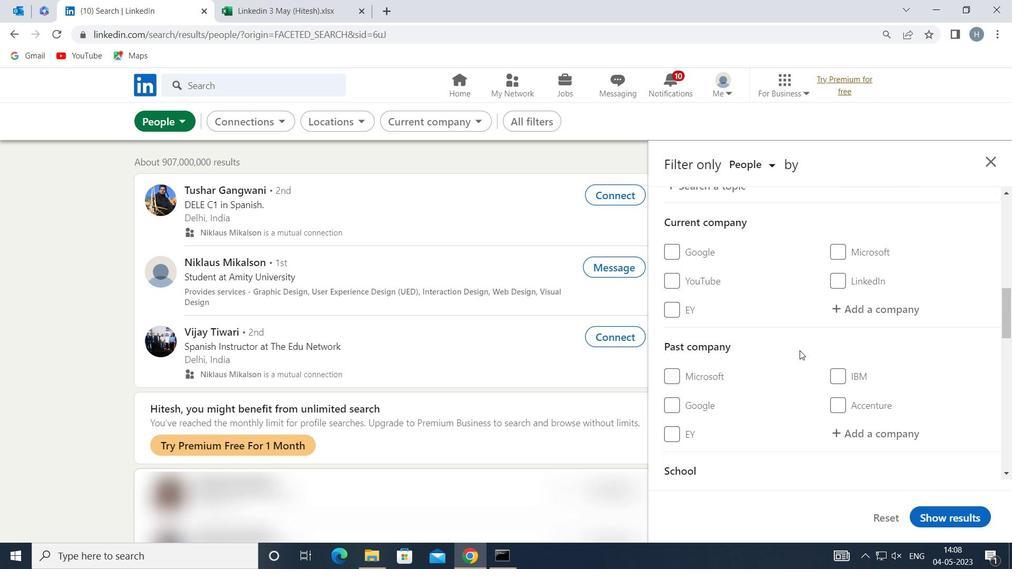 
Action: Mouse moved to (849, 369)
Screenshot: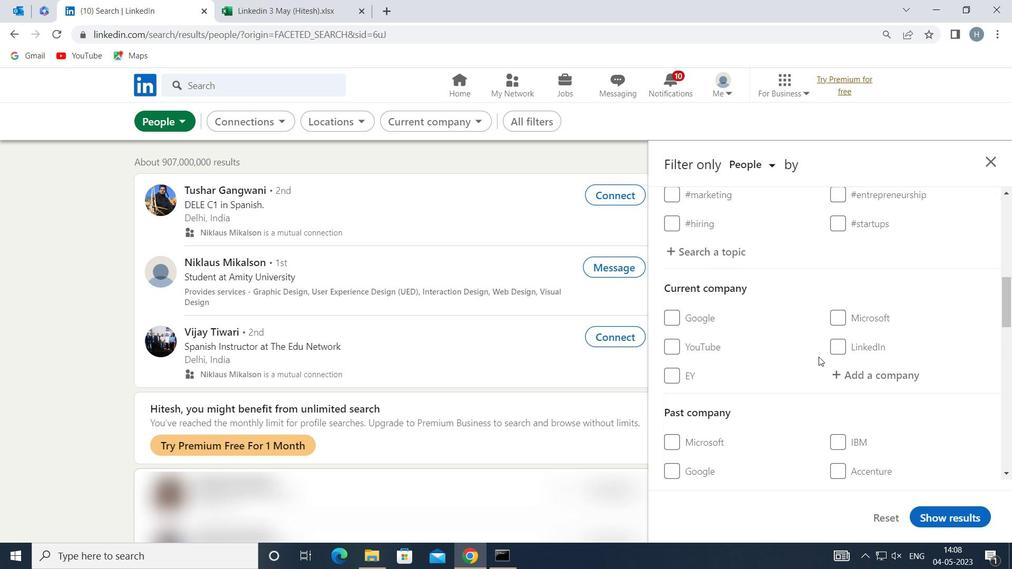 
Action: Mouse pressed left at (849, 369)
Screenshot: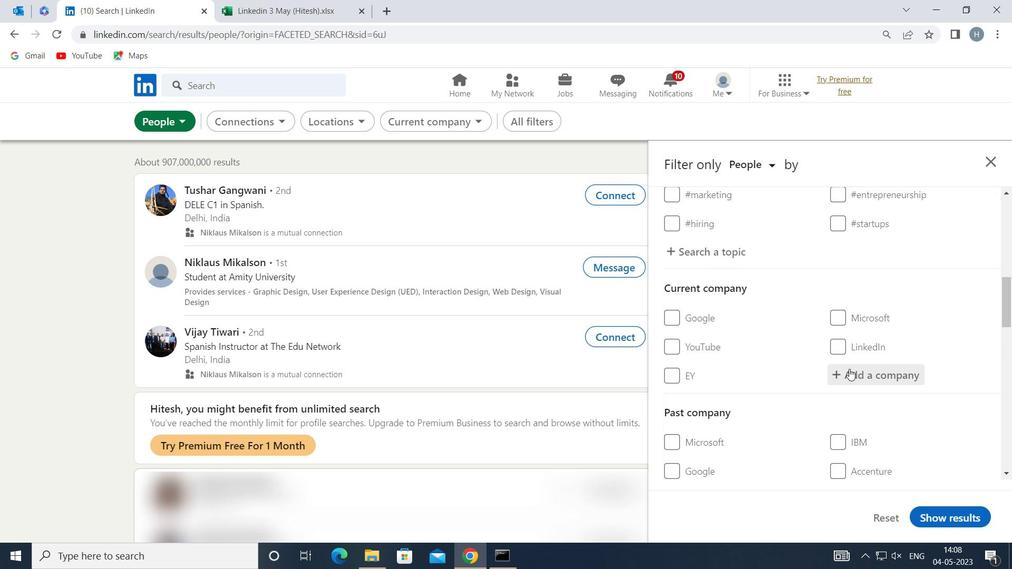 
Action: Key pressed <Key.shift>ANALYTICS
Screenshot: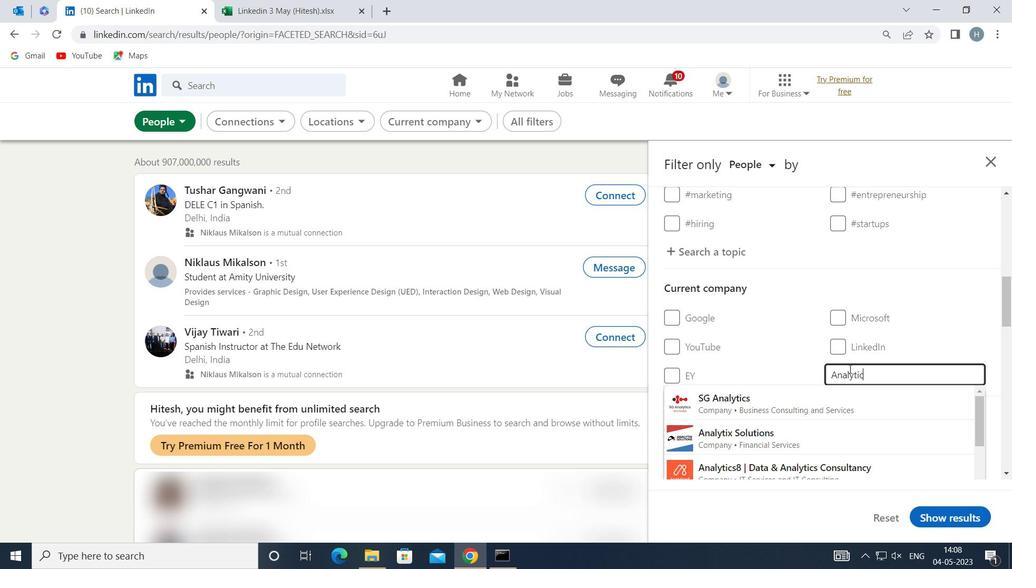 
Action: Mouse moved to (856, 366)
Screenshot: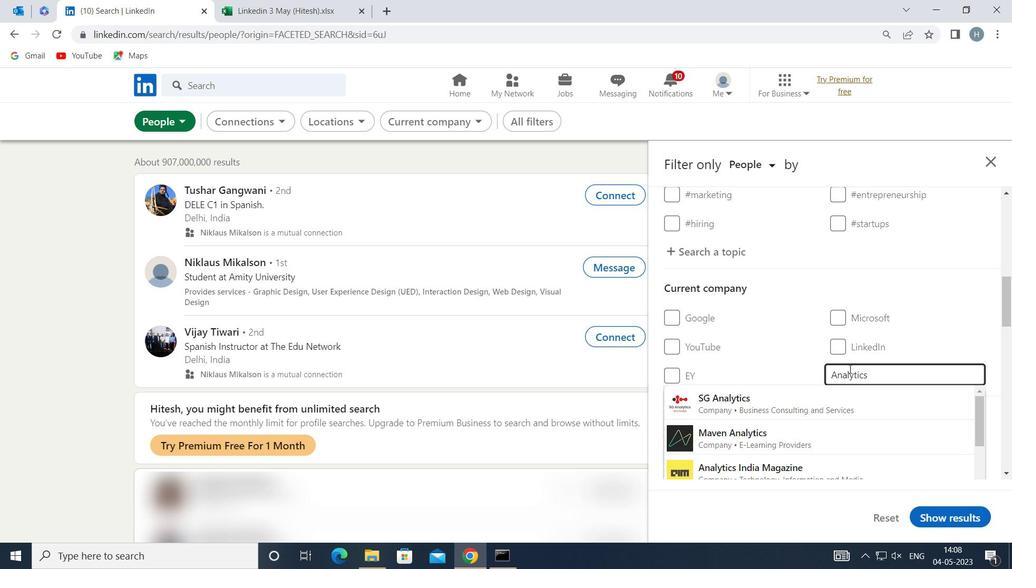 
Action: Key pressed <Key.space><Key.shift>INSI
Screenshot: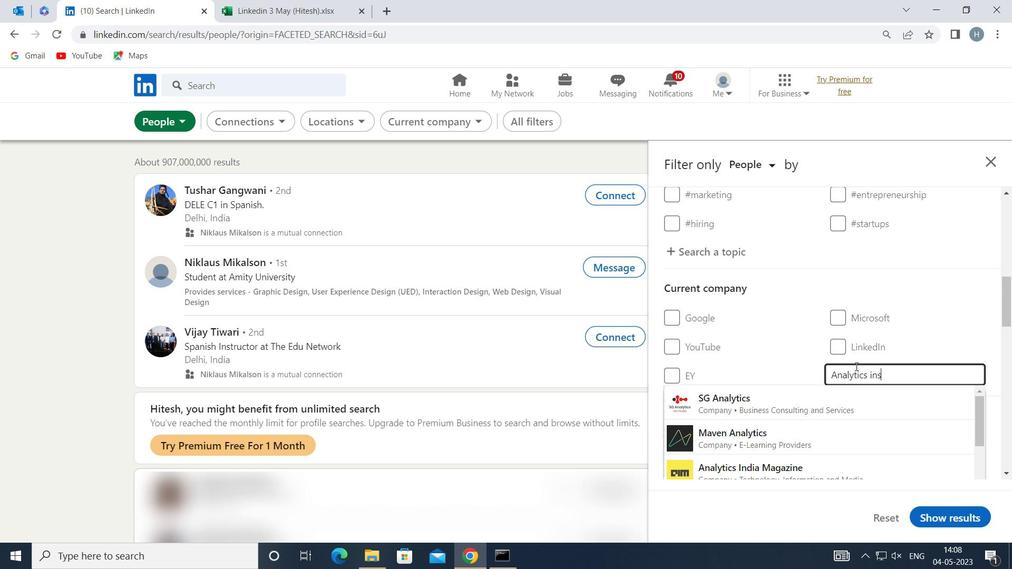 
Action: Mouse moved to (838, 398)
Screenshot: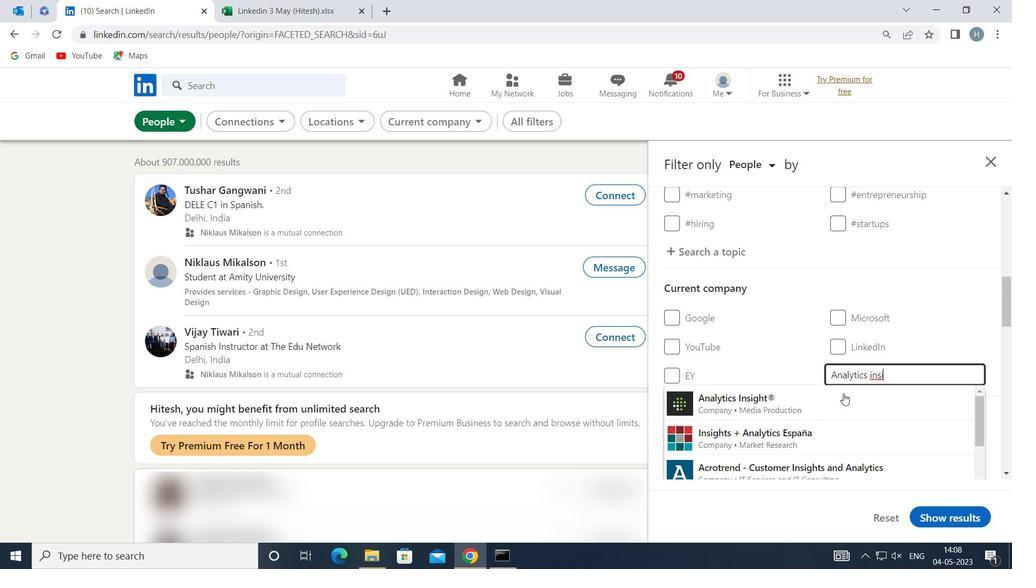 
Action: Mouse pressed left at (838, 398)
Screenshot: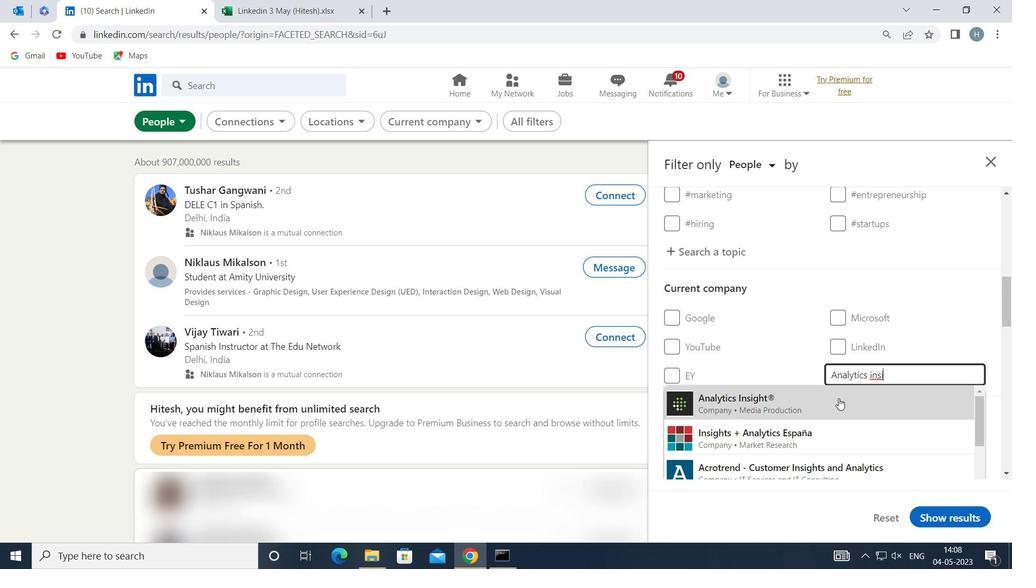 
Action: Mouse moved to (798, 380)
Screenshot: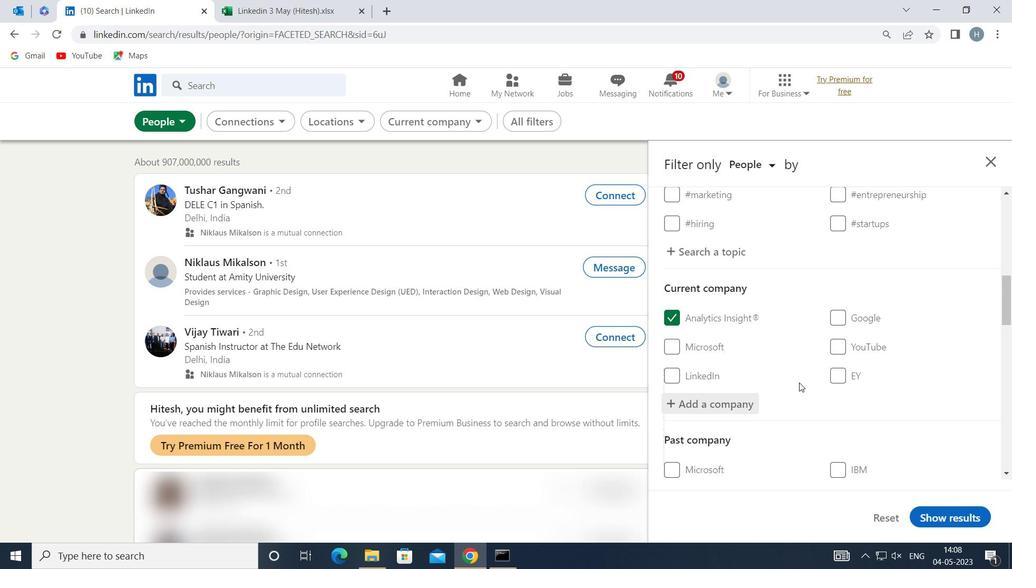 
Action: Mouse scrolled (798, 380) with delta (0, 0)
Screenshot: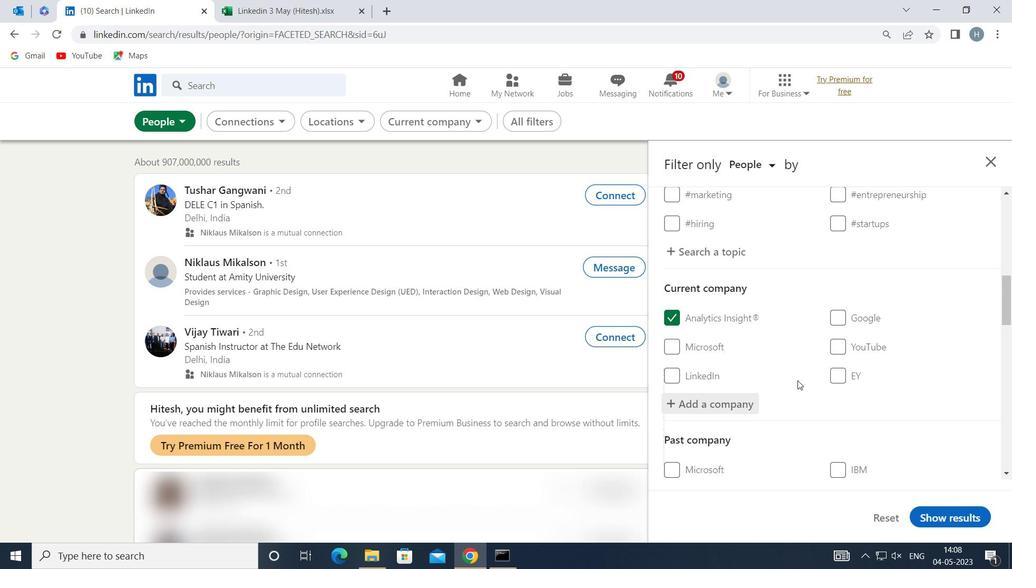 
Action: Mouse scrolled (798, 380) with delta (0, 0)
Screenshot: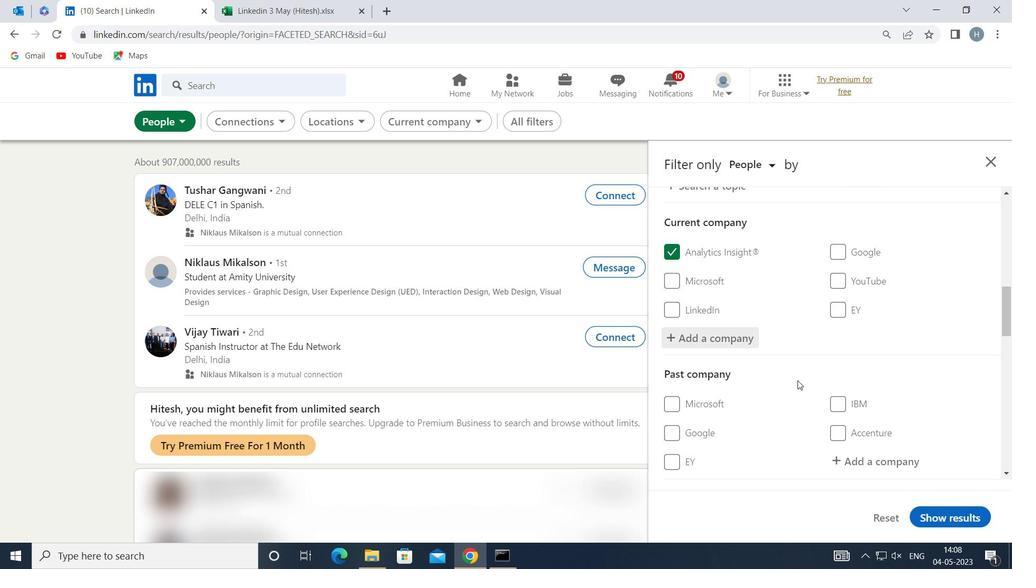 
Action: Mouse scrolled (798, 380) with delta (0, 0)
Screenshot: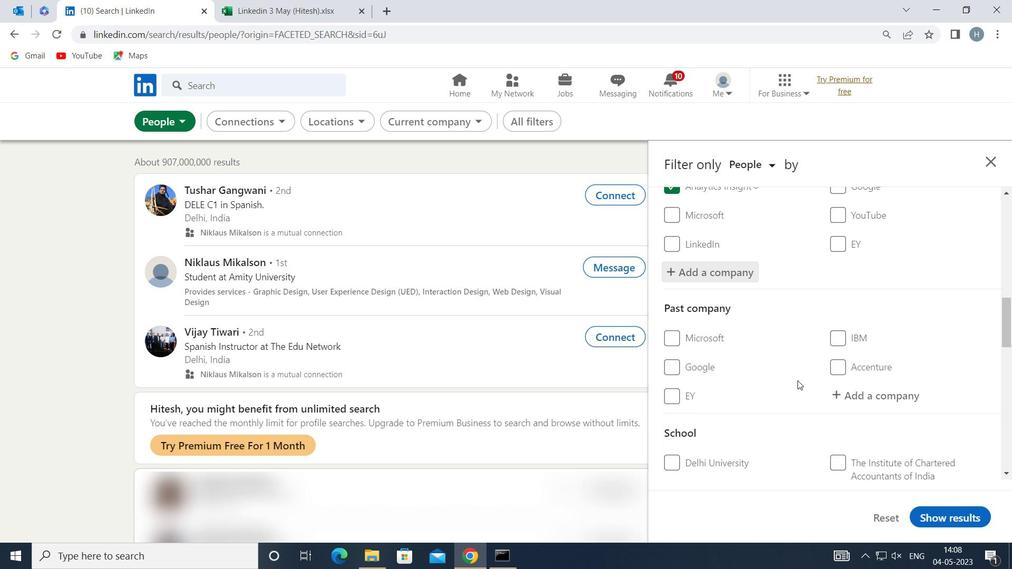 
Action: Mouse moved to (798, 379)
Screenshot: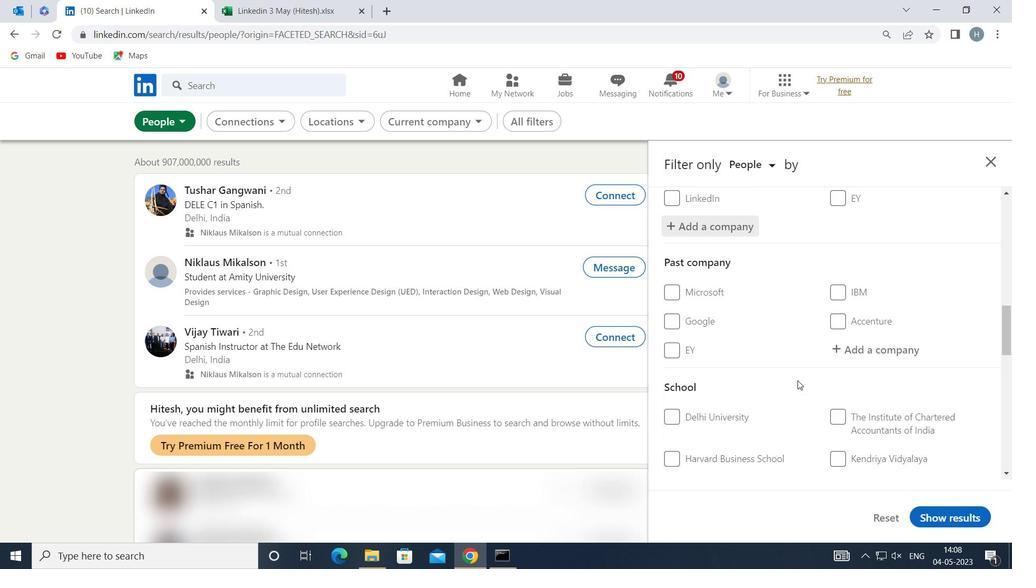 
Action: Mouse scrolled (798, 379) with delta (0, 0)
Screenshot: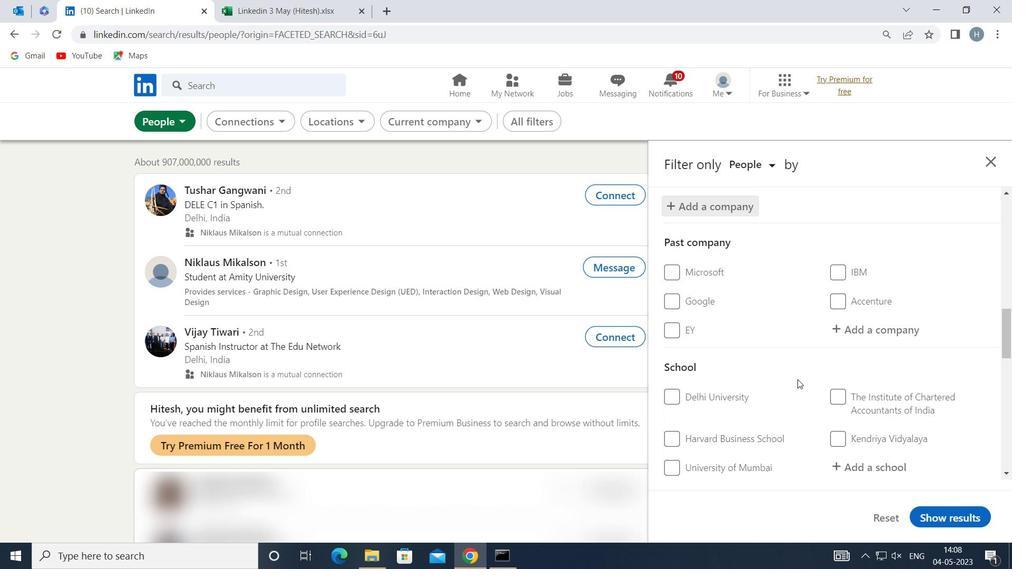 
Action: Mouse moved to (874, 397)
Screenshot: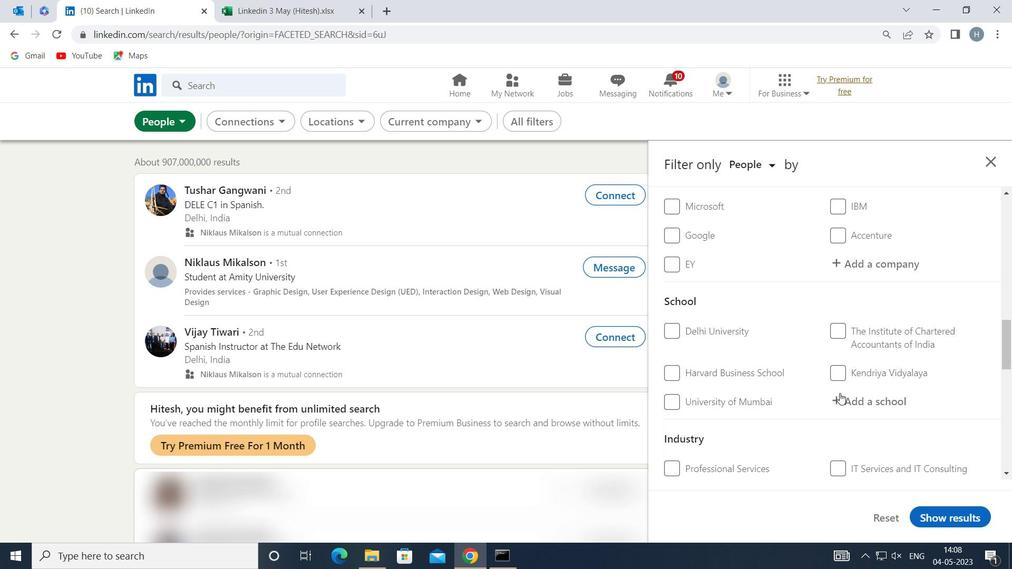 
Action: Mouse pressed left at (874, 397)
Screenshot: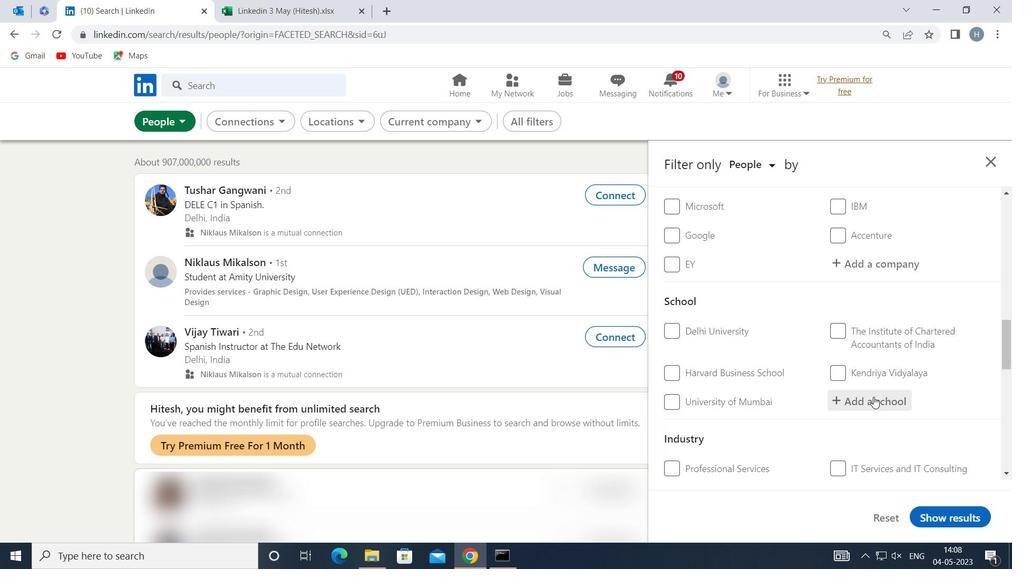 
Action: Key pressed <Key.shift>INSTITUTE<Key.space>OF<Key.space><Key.shift><Key.shift>MANAGEMENT<Key.space><Key.shift>DEVELOPMENT<Key.space><Key.shift>AND<Key.space><Key.shift>RE
Screenshot: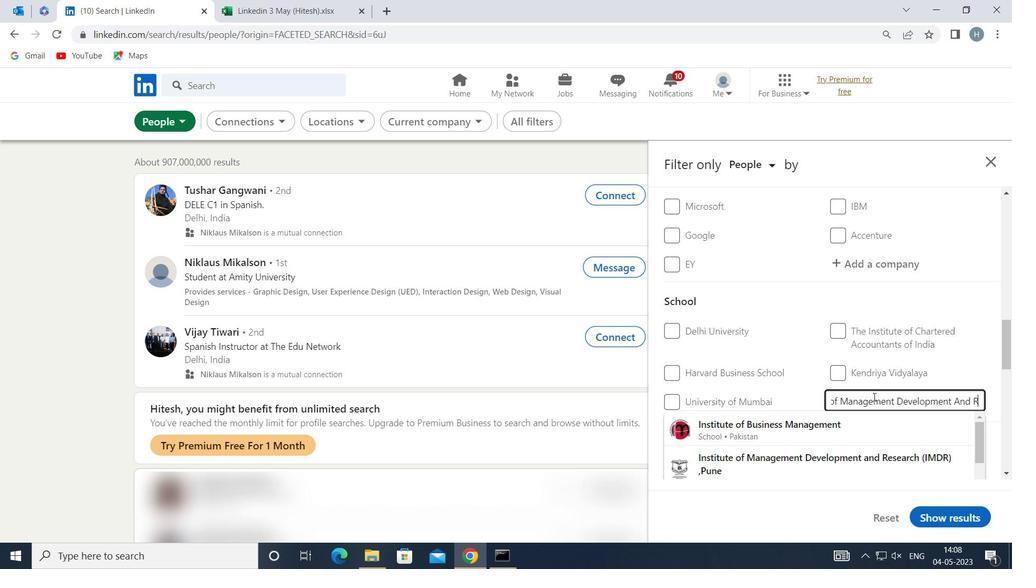 
Action: Mouse moved to (881, 427)
Screenshot: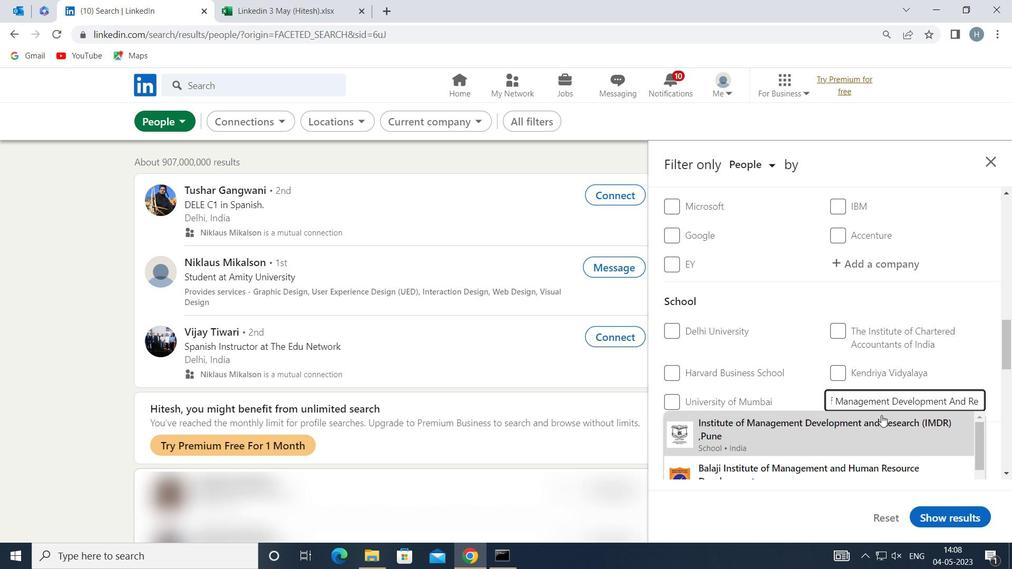 
Action: Mouse pressed left at (881, 427)
Screenshot: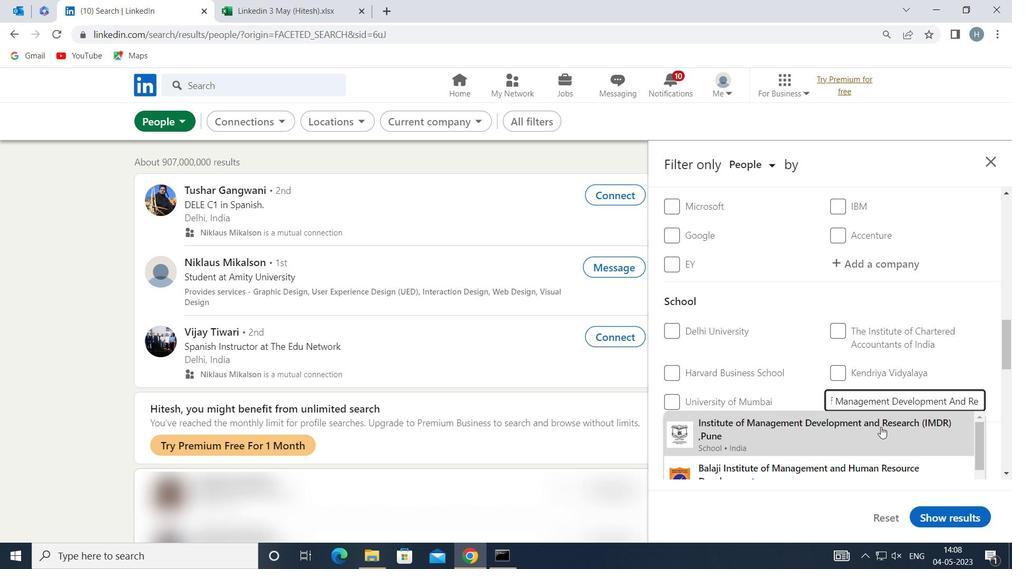 
Action: Mouse moved to (848, 412)
Screenshot: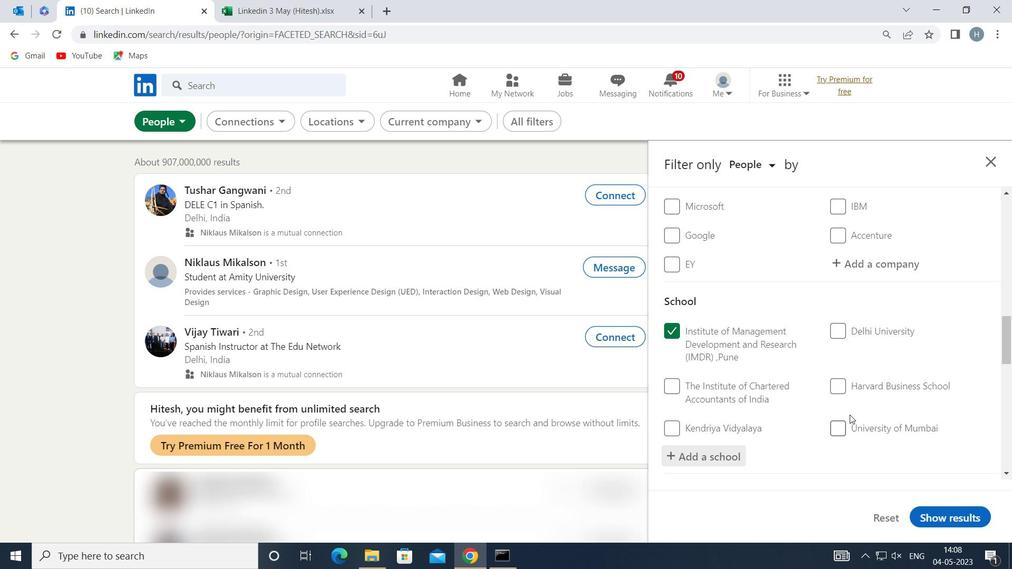 
Action: Mouse scrolled (848, 412) with delta (0, 0)
Screenshot: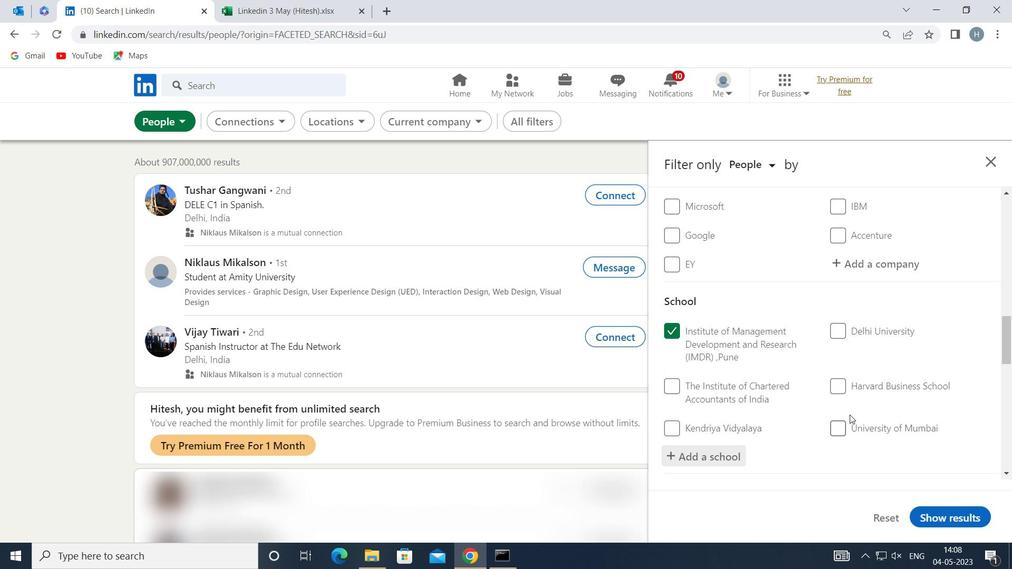 
Action: Mouse scrolled (848, 412) with delta (0, 0)
Screenshot: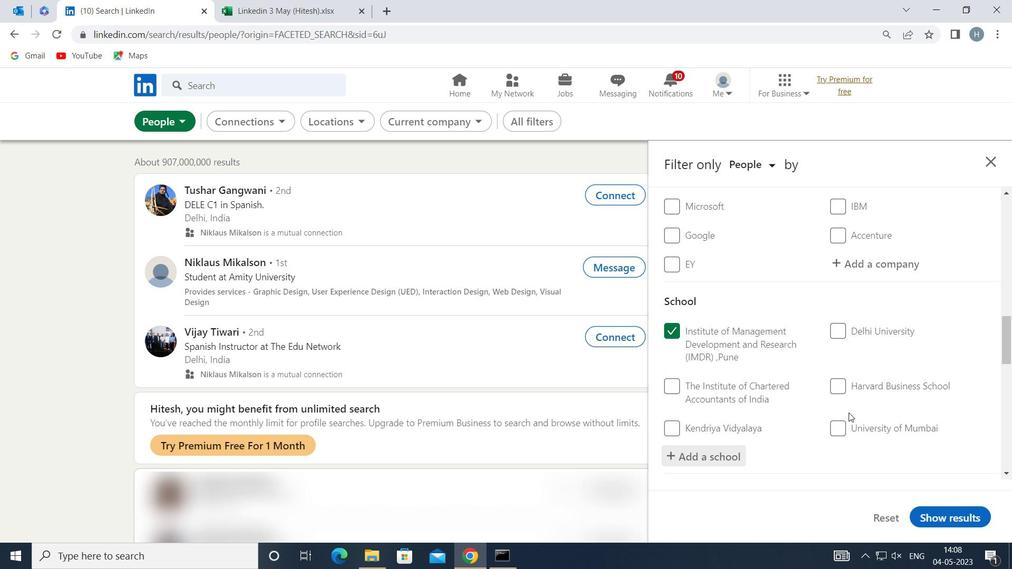 
Action: Mouse moved to (848, 412)
Screenshot: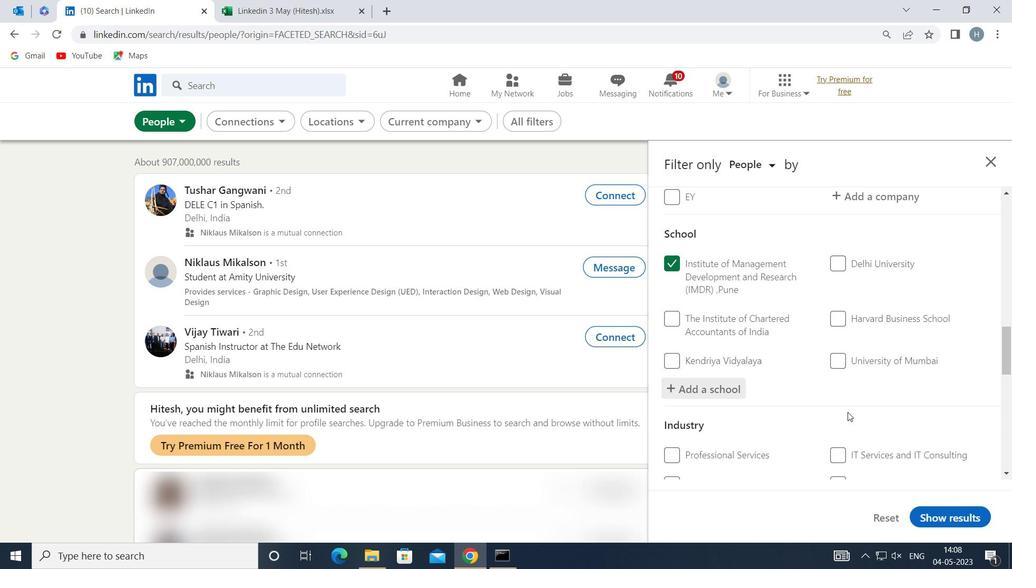
Action: Mouse scrolled (848, 411) with delta (0, 0)
Screenshot: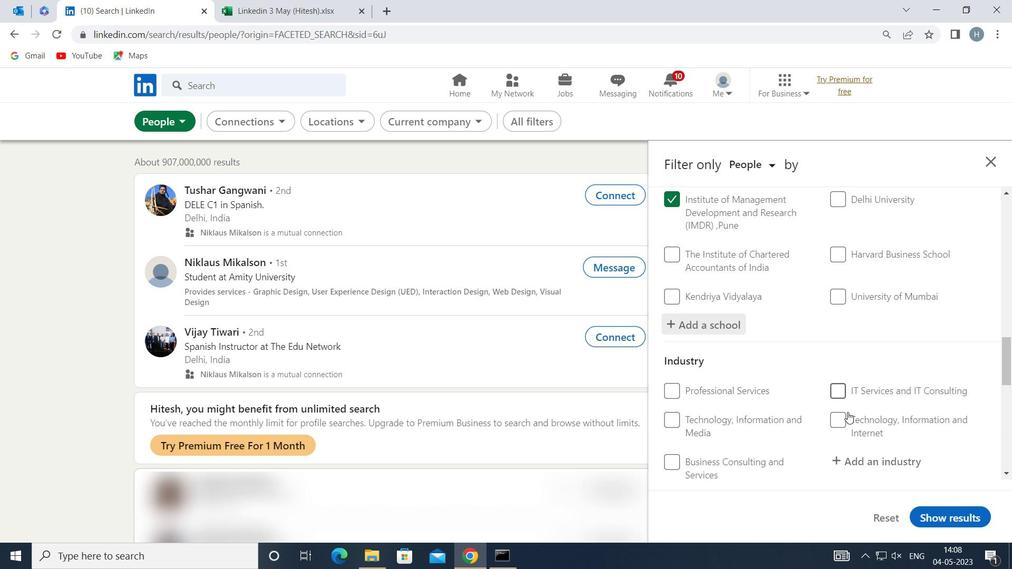 
Action: Mouse moved to (869, 398)
Screenshot: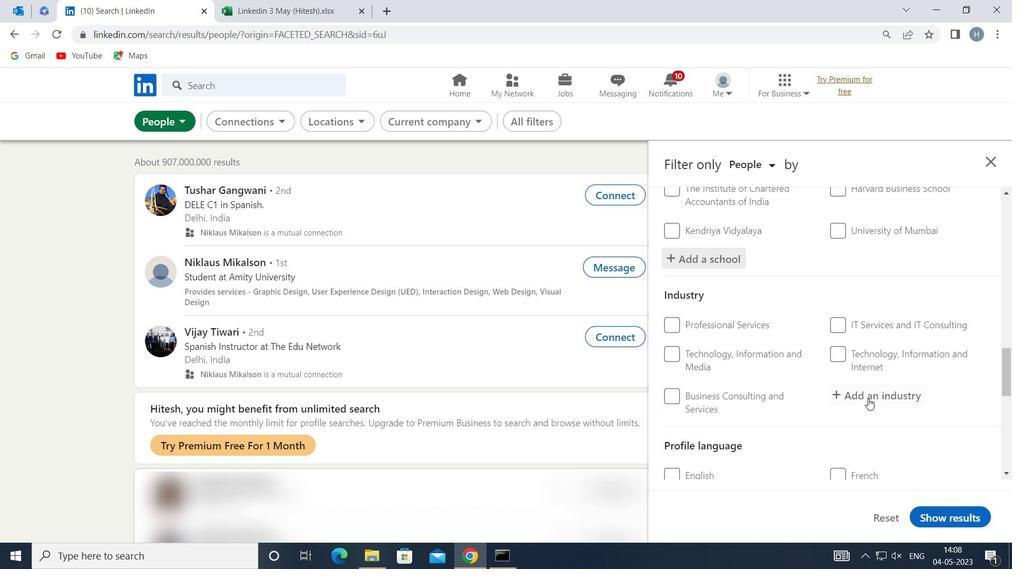 
Action: Mouse pressed left at (869, 398)
Screenshot: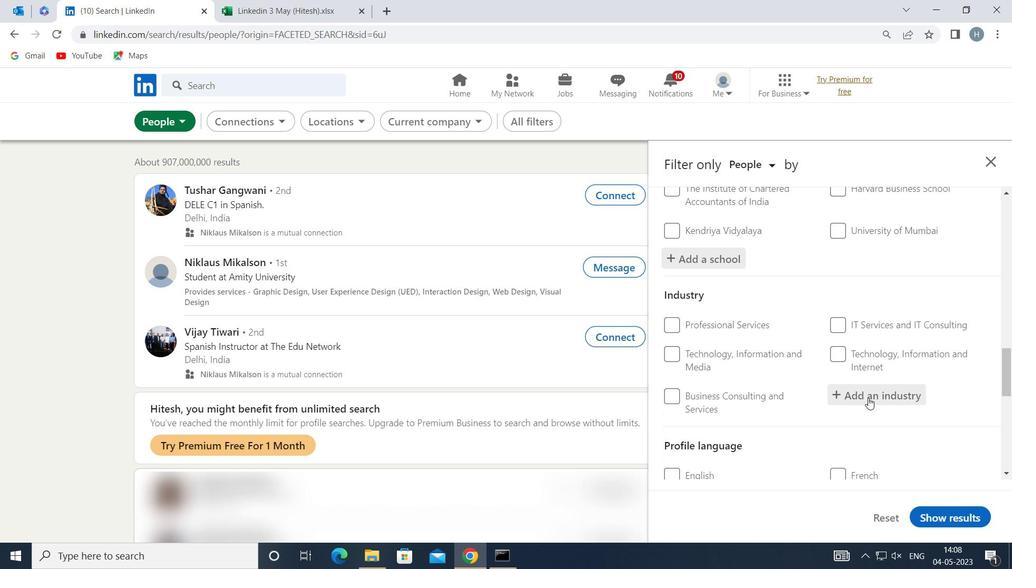 
Action: Key pressed <Key.shift>GOLF
Screenshot: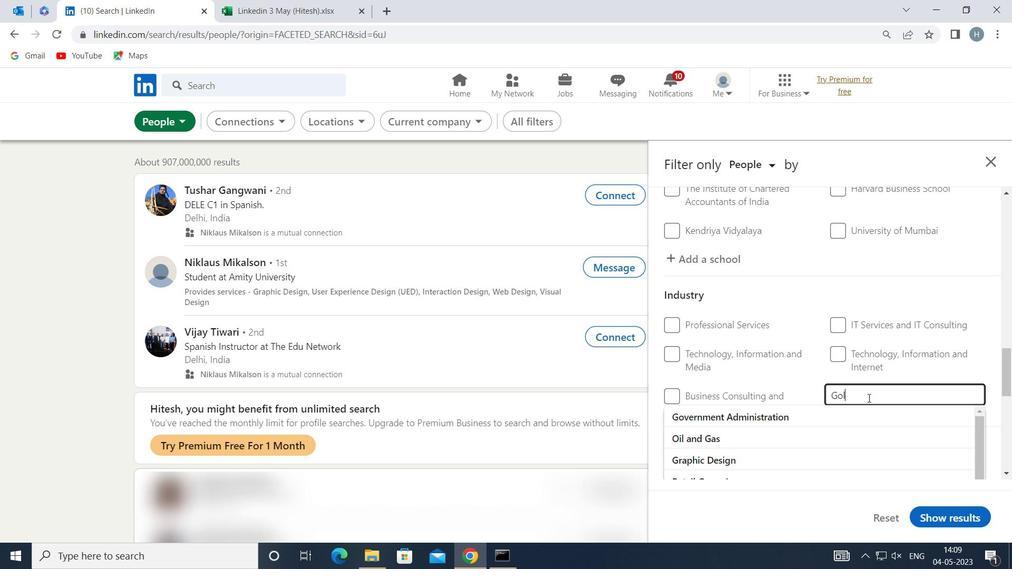 
Action: Mouse moved to (815, 412)
Screenshot: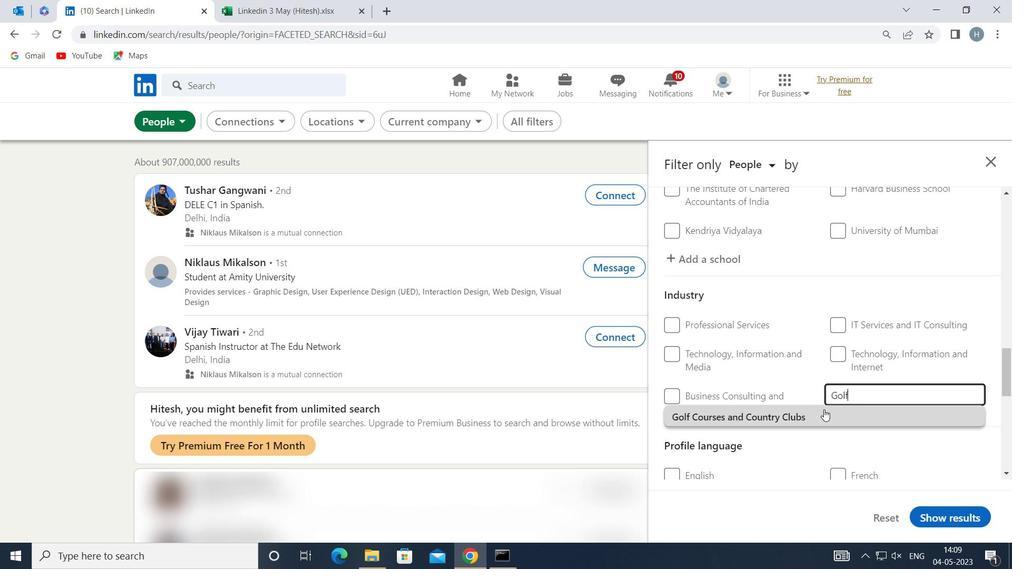 
Action: Mouse pressed left at (815, 412)
Screenshot: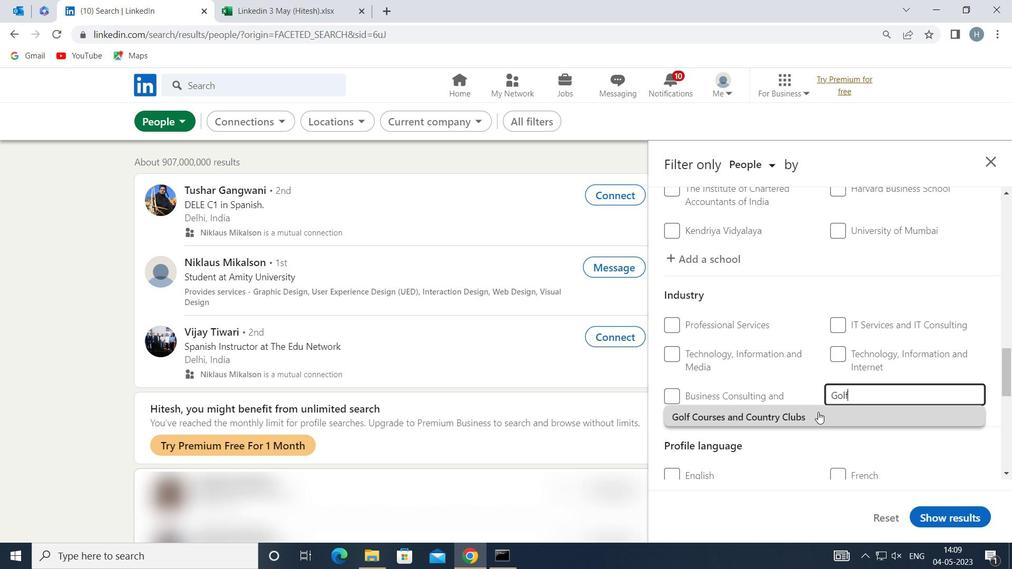 
Action: Mouse moved to (796, 397)
Screenshot: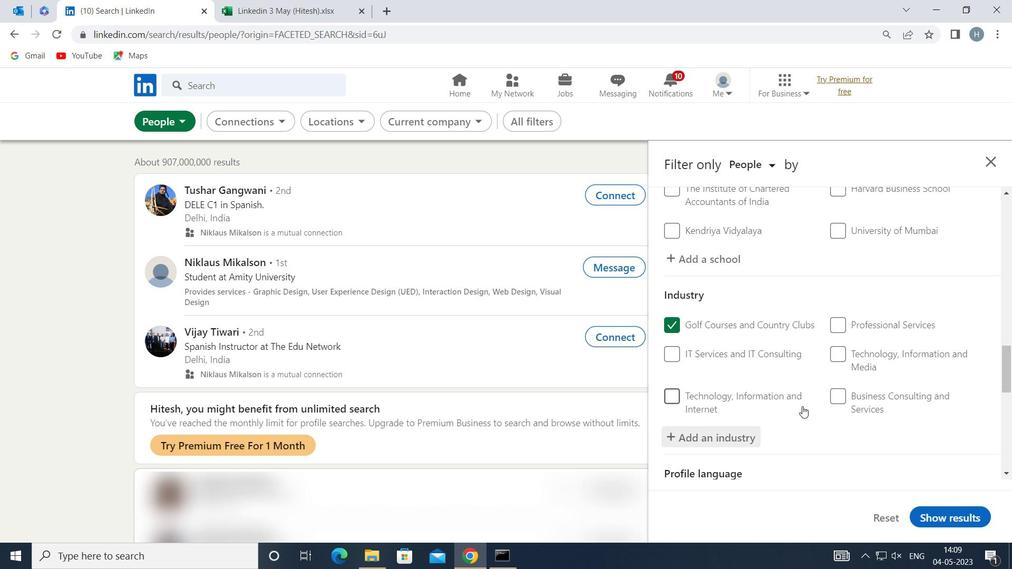
Action: Mouse scrolled (796, 397) with delta (0, 0)
Screenshot: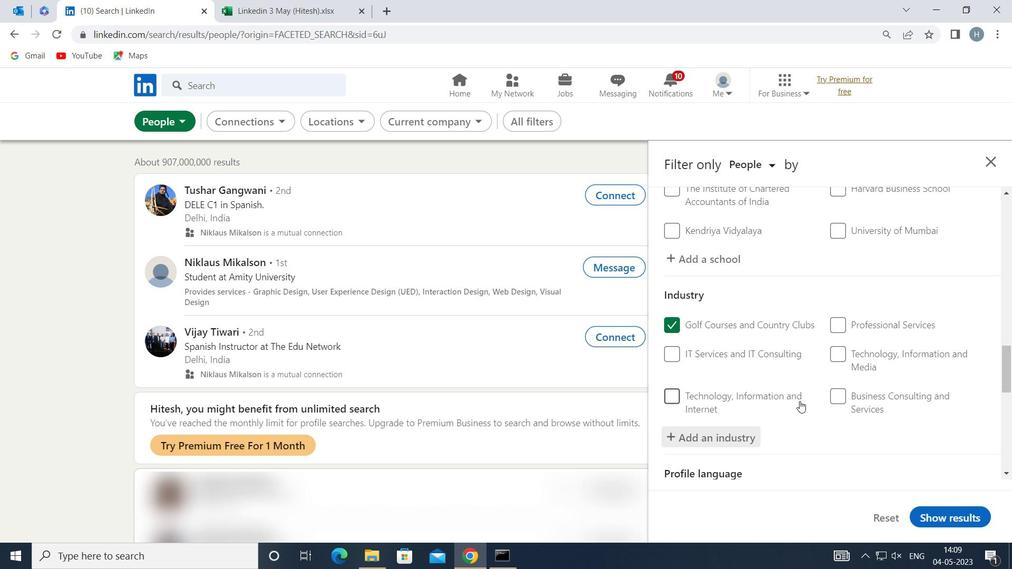 
Action: Mouse scrolled (796, 397) with delta (0, 0)
Screenshot: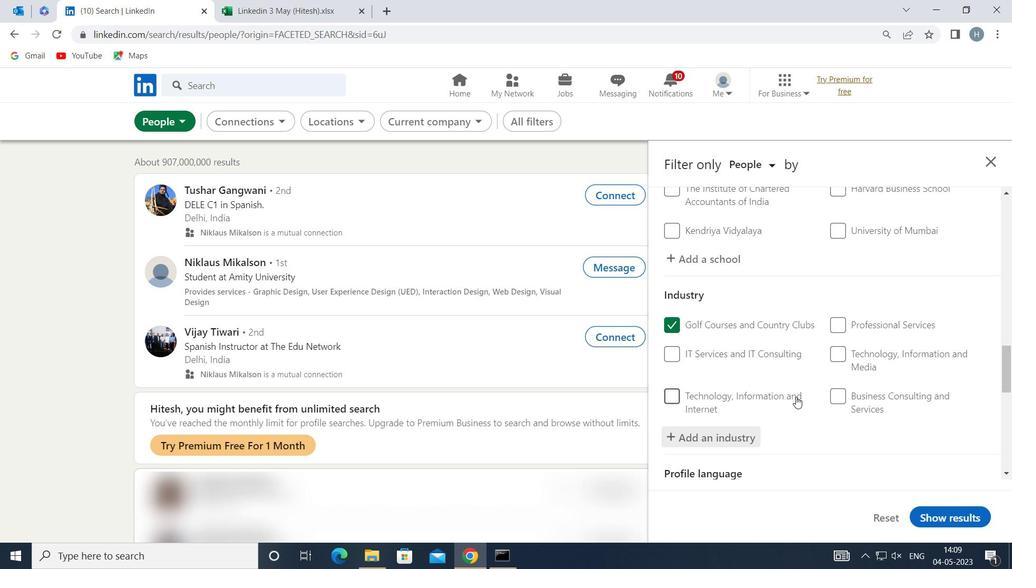 
Action: Mouse moved to (796, 396)
Screenshot: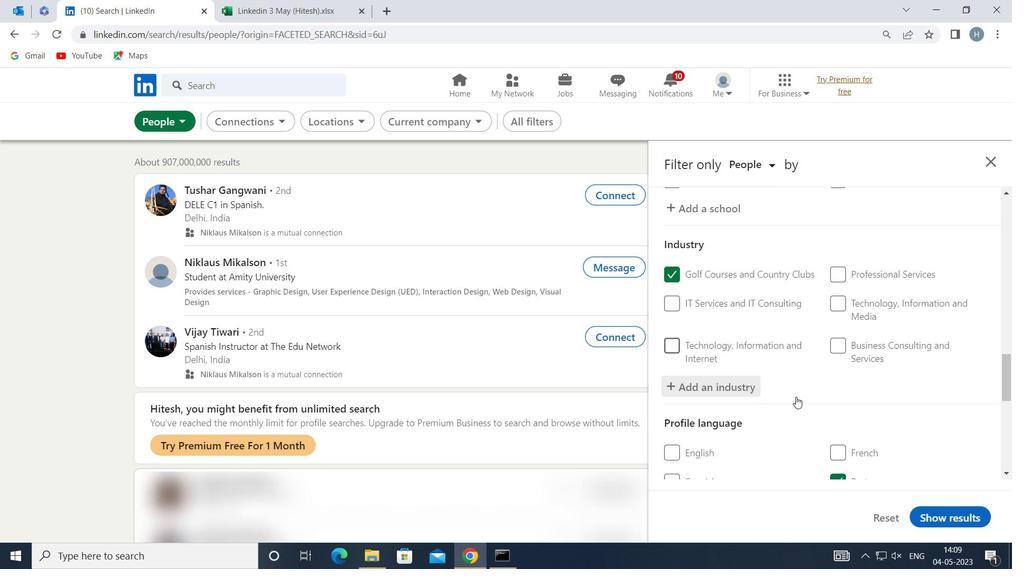 
Action: Mouse scrolled (796, 395) with delta (0, 0)
Screenshot: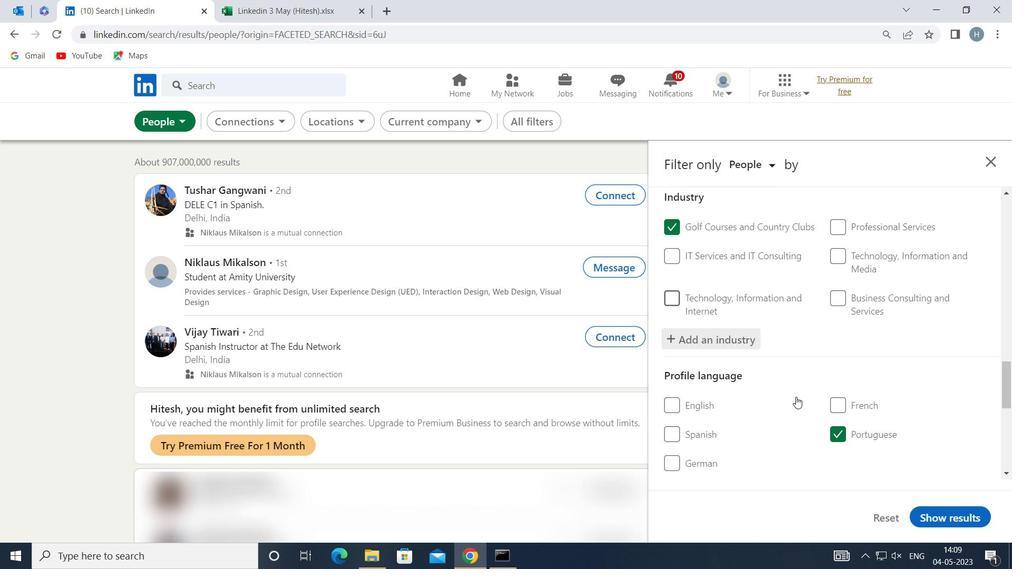 
Action: Mouse moved to (795, 394)
Screenshot: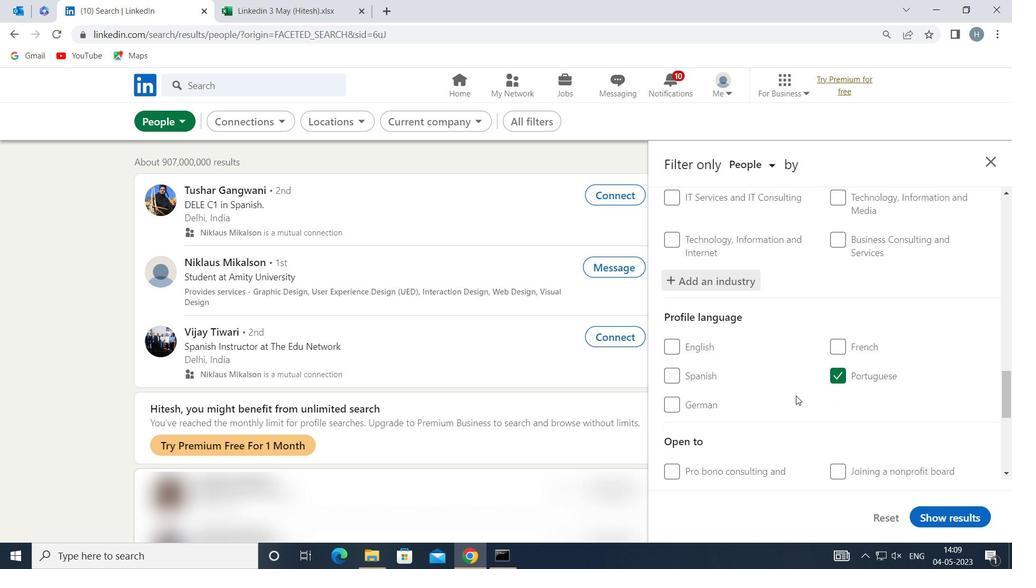 
Action: Mouse scrolled (795, 394) with delta (0, 0)
Screenshot: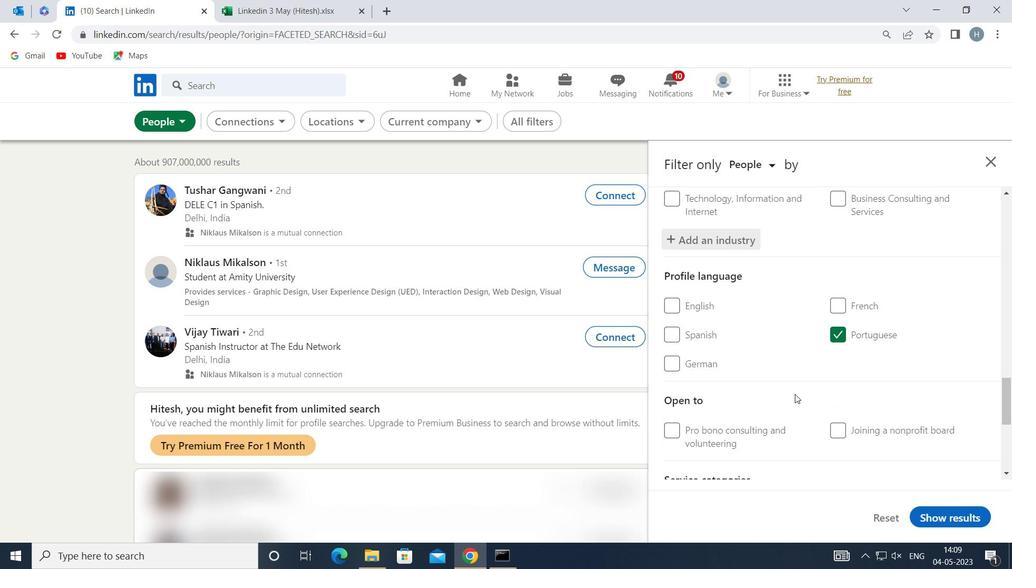 
Action: Mouse moved to (795, 394)
Screenshot: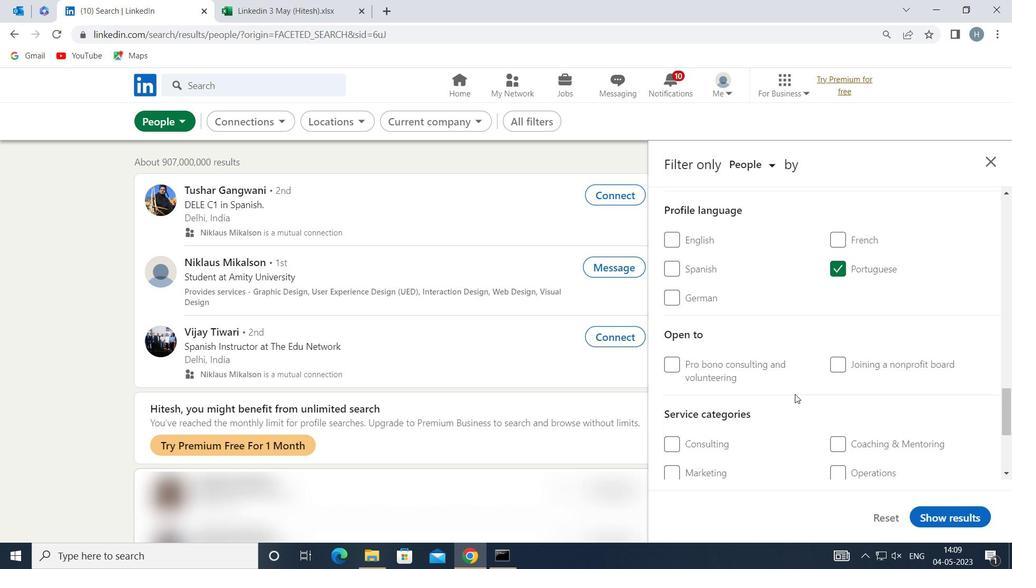 
Action: Mouse scrolled (795, 393) with delta (0, 0)
Screenshot: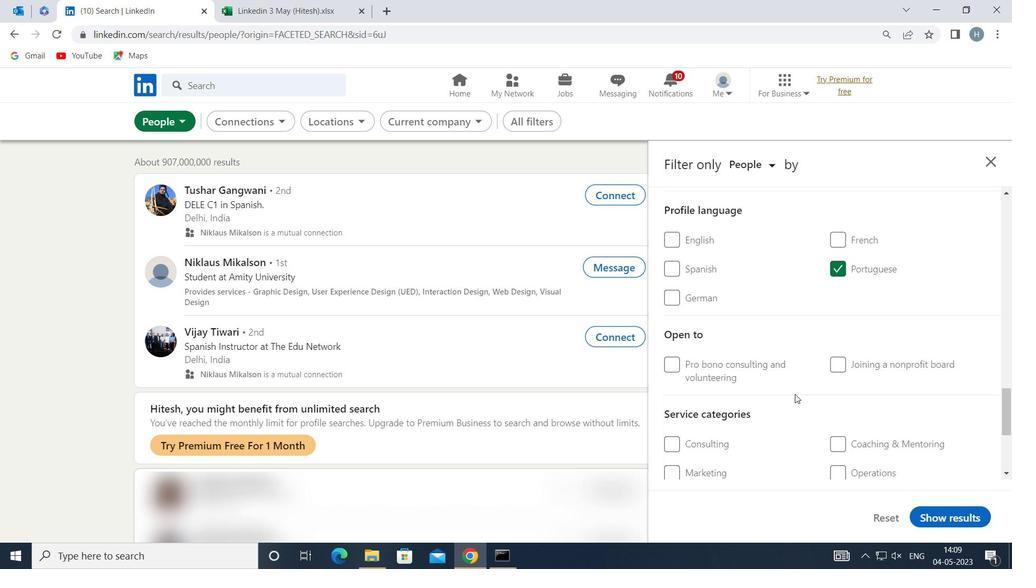 
Action: Mouse moved to (795, 394)
Screenshot: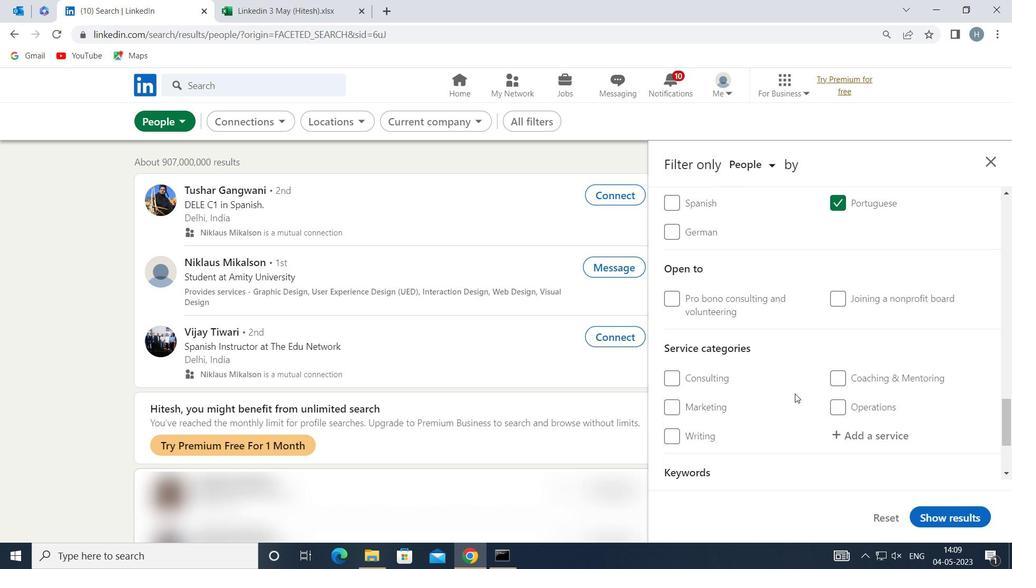 
Action: Mouse scrolled (795, 393) with delta (0, 0)
Screenshot: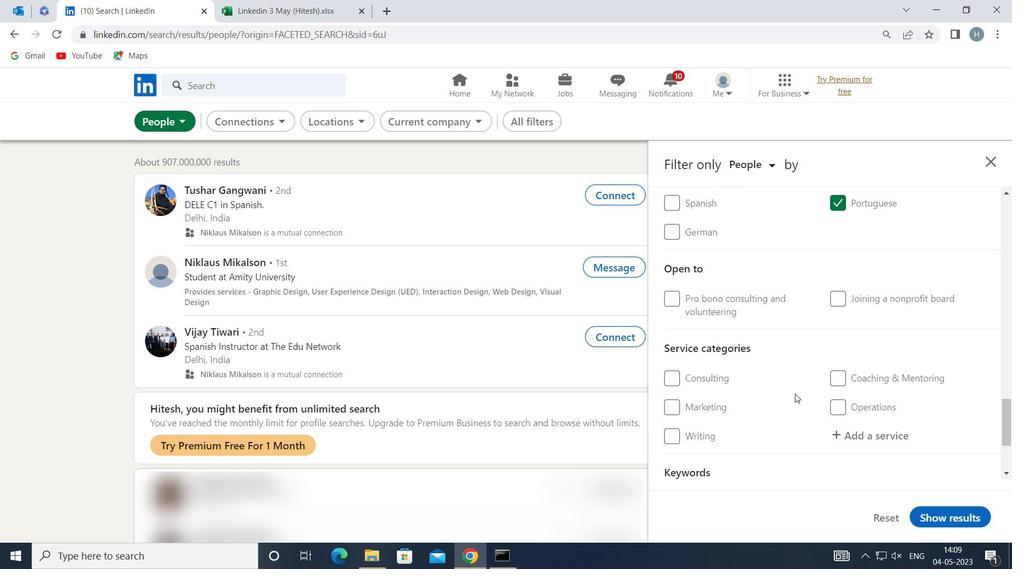 
Action: Mouse moved to (893, 370)
Screenshot: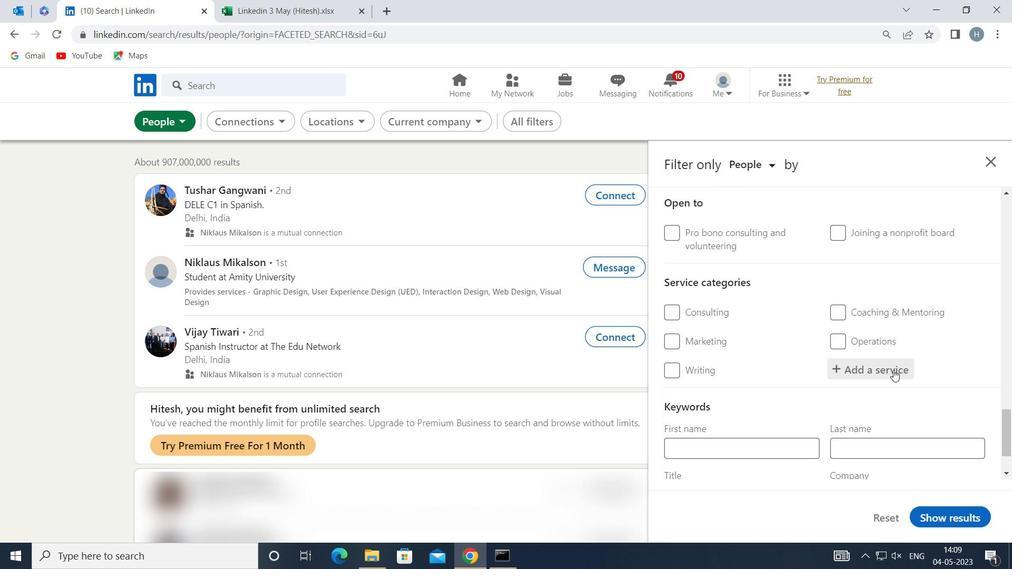 
Action: Mouse pressed left at (893, 370)
Screenshot: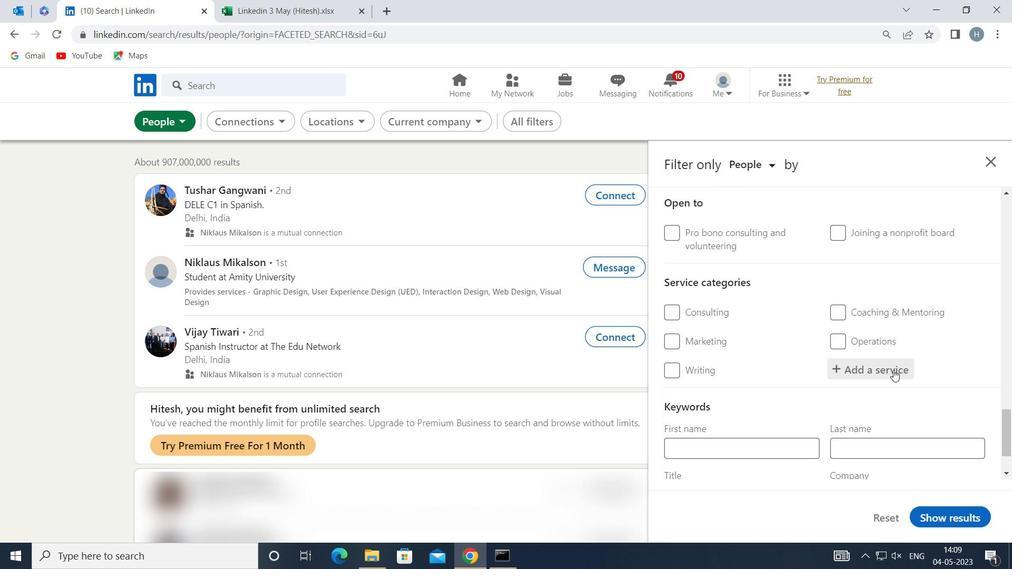 
Action: Key pressed <Key.shift>HEALTH<Key.space><Key.shift>INSU
Screenshot: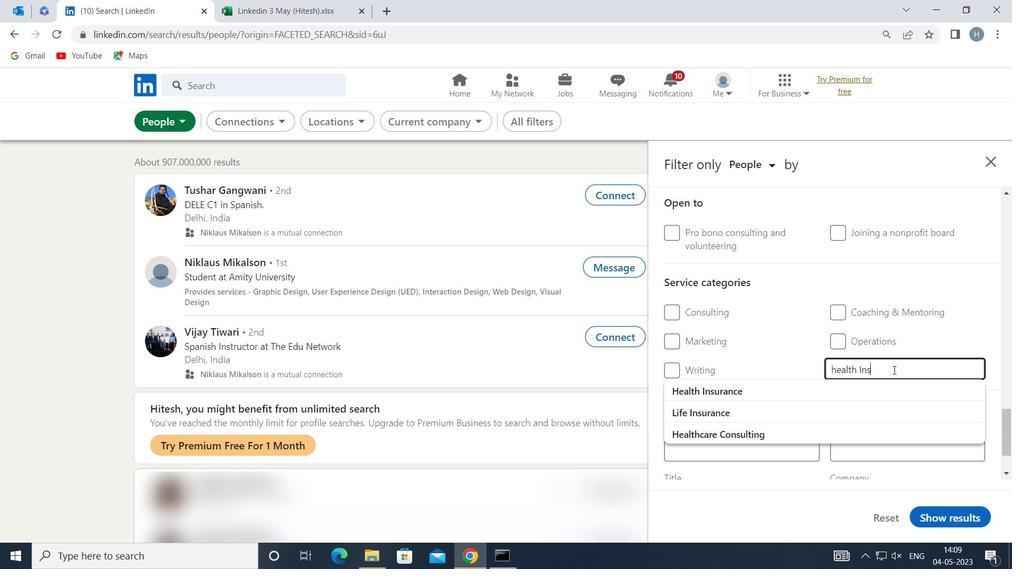 
Action: Mouse moved to (833, 391)
Screenshot: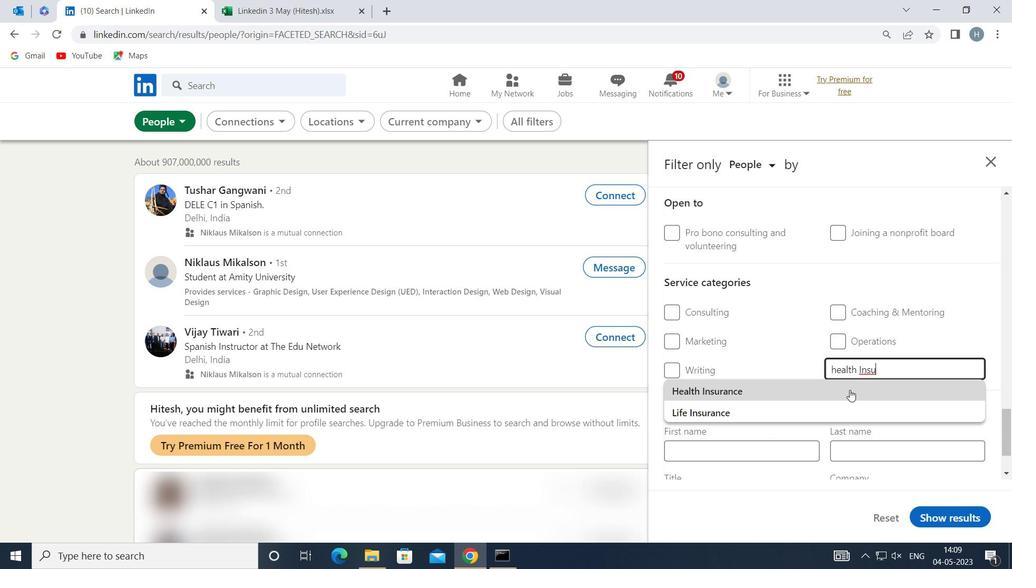 
Action: Mouse pressed left at (833, 391)
Screenshot: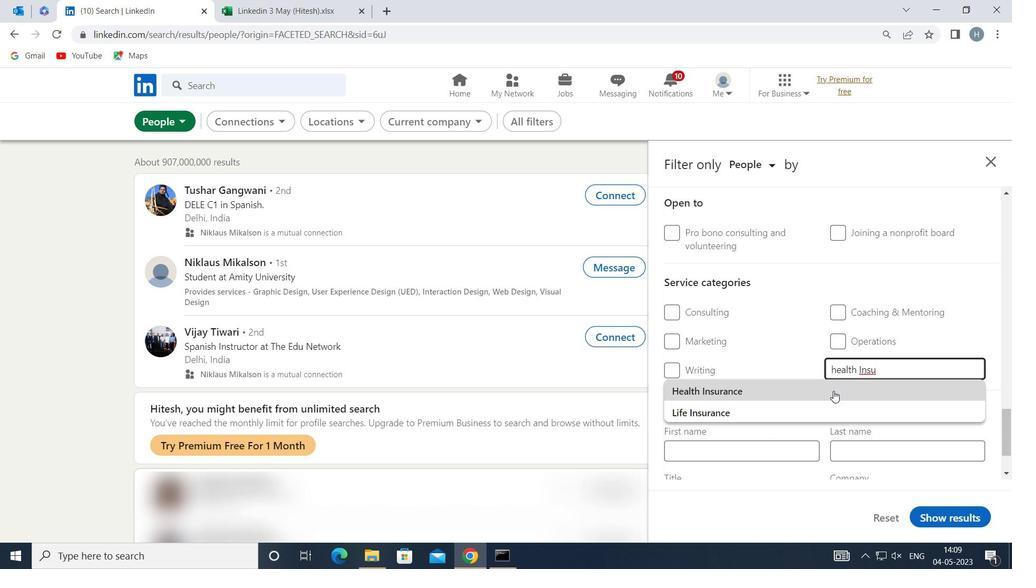 
Action: Mouse moved to (823, 386)
Screenshot: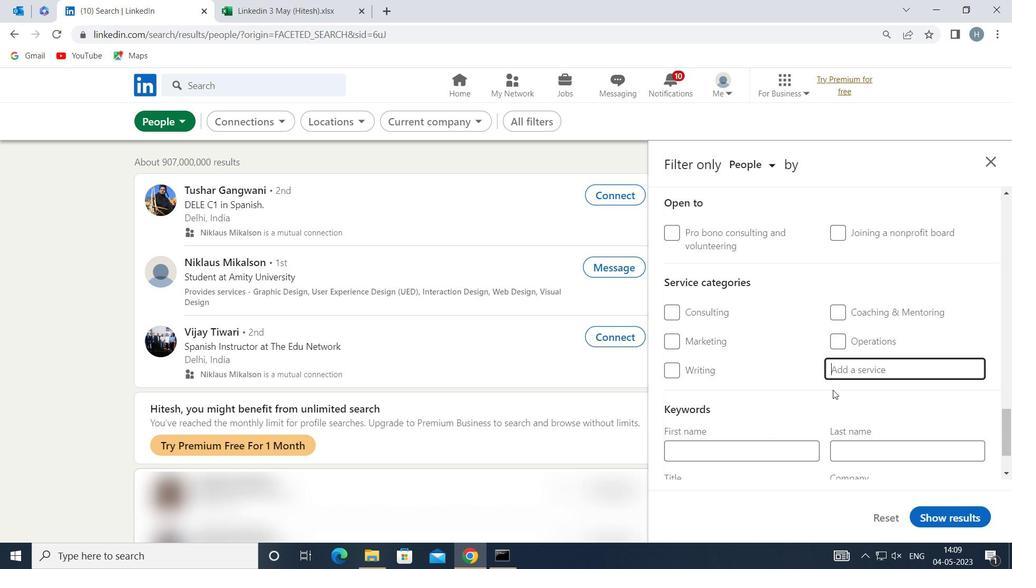 
Action: Mouse scrolled (823, 385) with delta (0, 0)
Screenshot: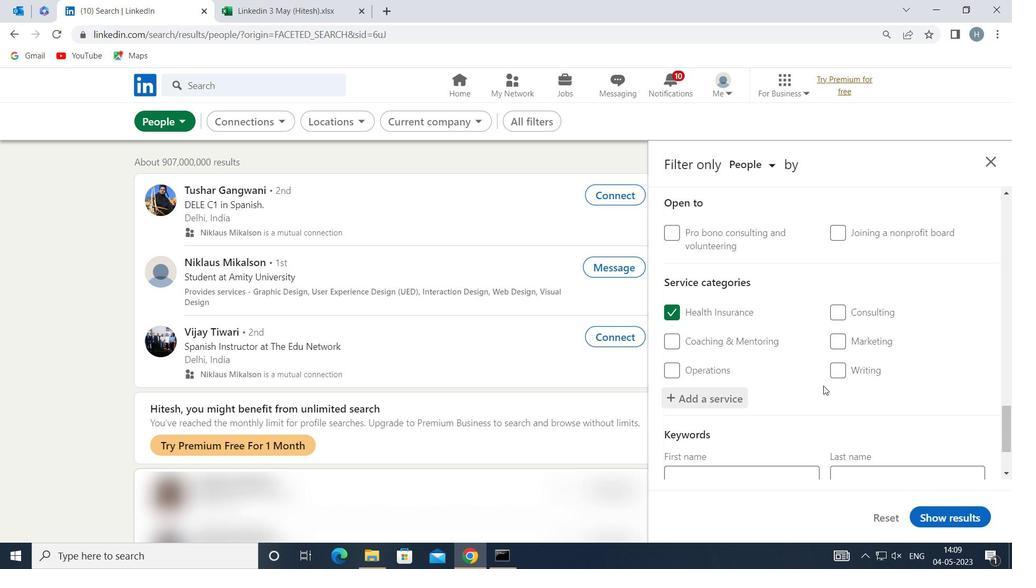 
Action: Mouse scrolled (823, 385) with delta (0, 0)
Screenshot: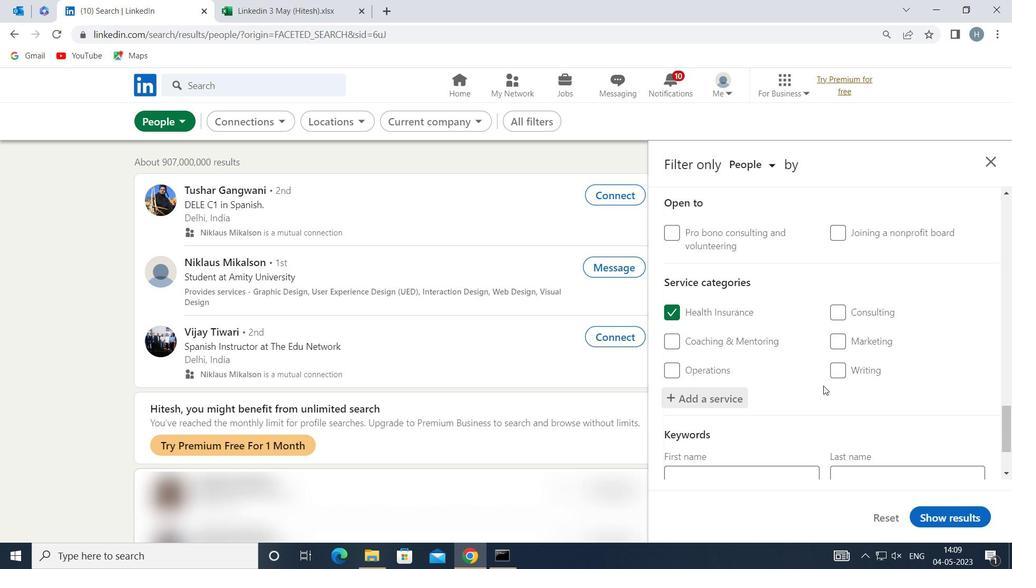 
Action: Mouse scrolled (823, 385) with delta (0, 0)
Screenshot: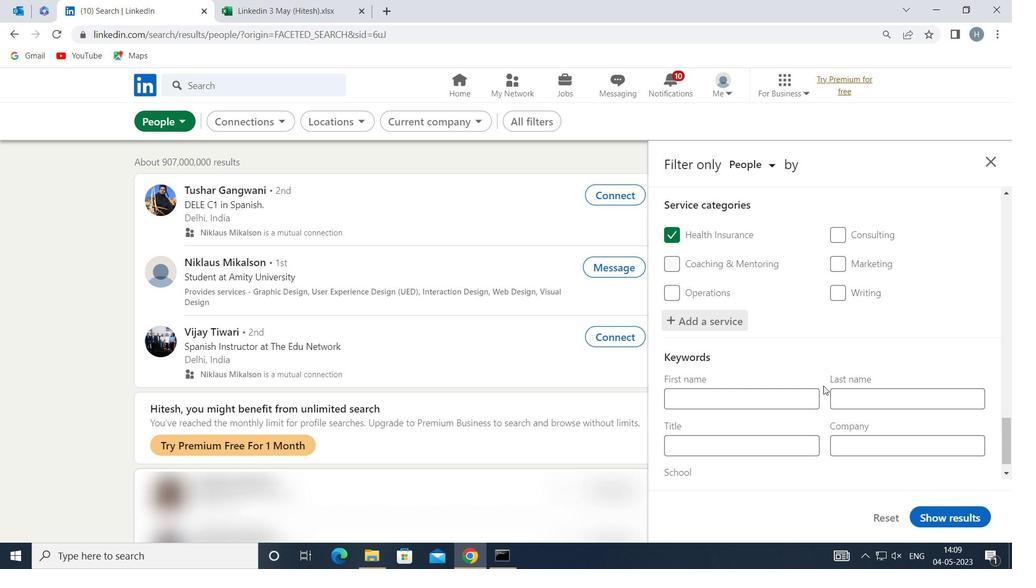
Action: Mouse scrolled (823, 385) with delta (0, 0)
Screenshot: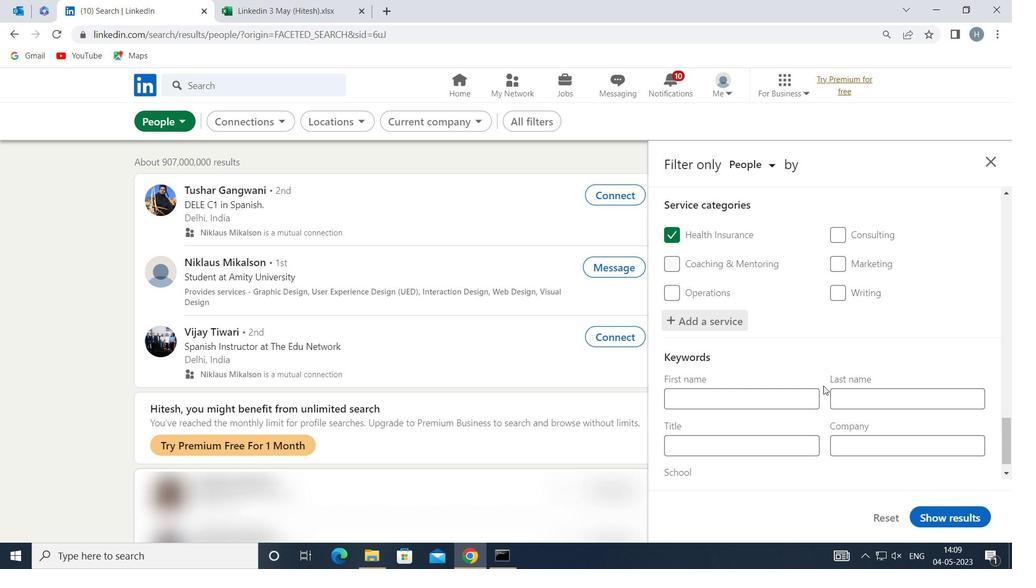 
Action: Mouse moved to (804, 419)
Screenshot: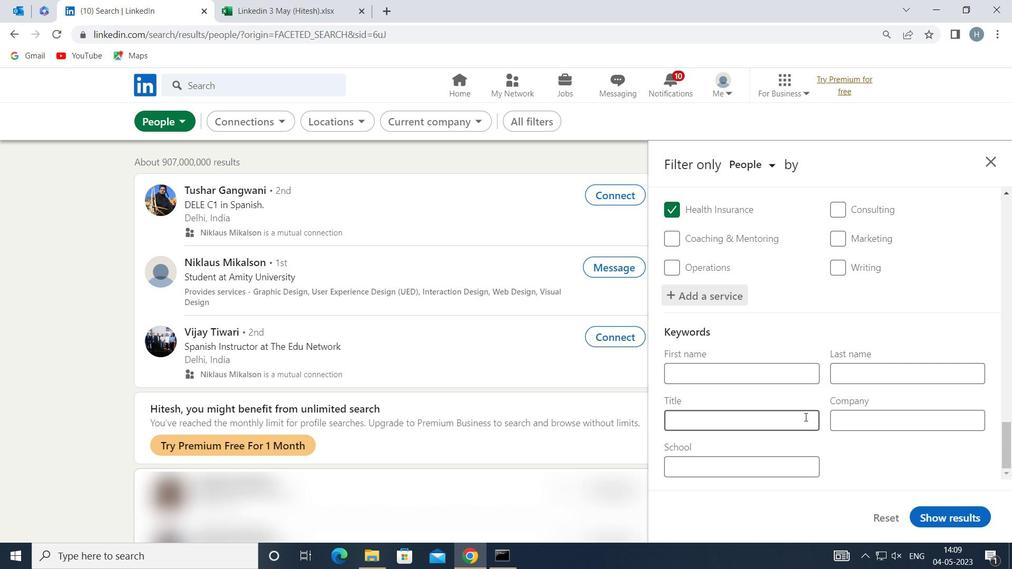 
Action: Mouse pressed left at (804, 419)
Screenshot: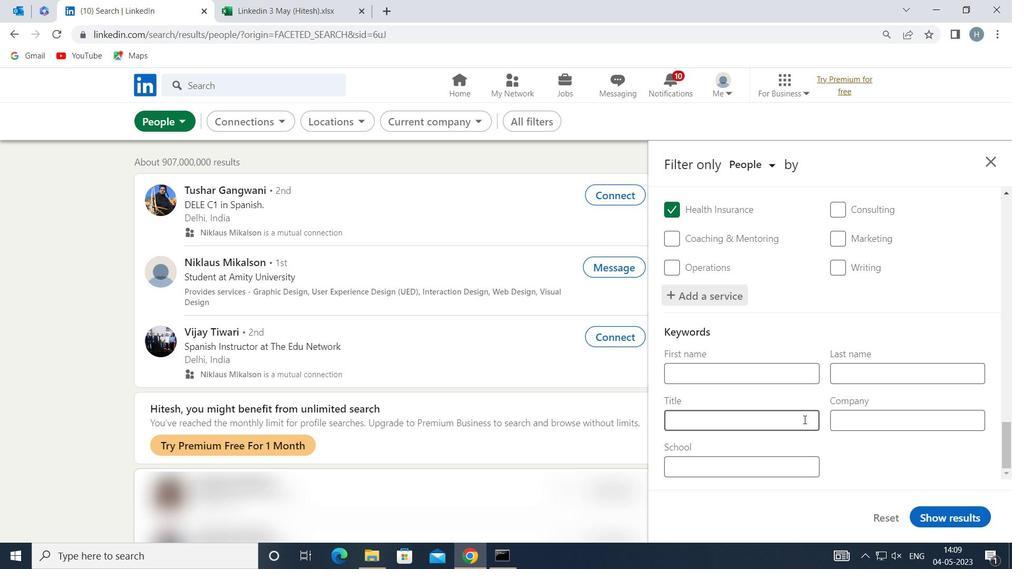 
Action: Mouse moved to (803, 420)
Screenshot: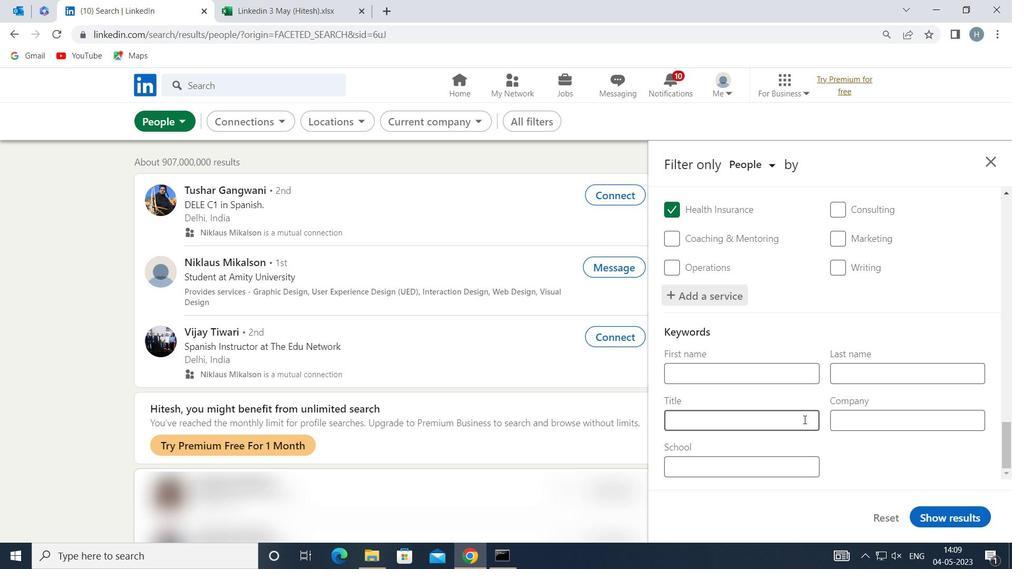 
Action: Key pressed <Key.shift>MINING<Key.space><Key.shift>ENGINEER
Screenshot: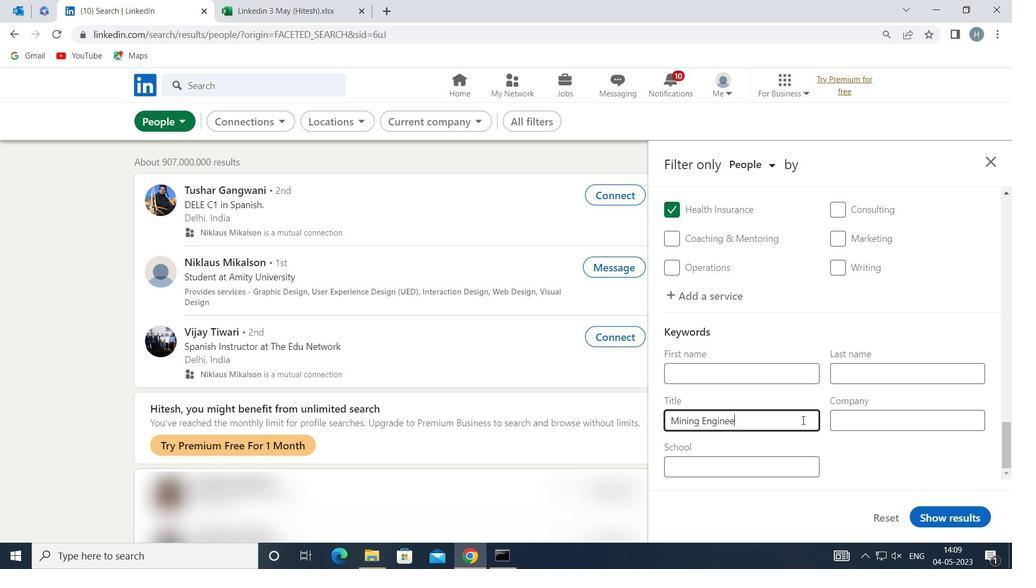 
Action: Mouse moved to (958, 517)
Screenshot: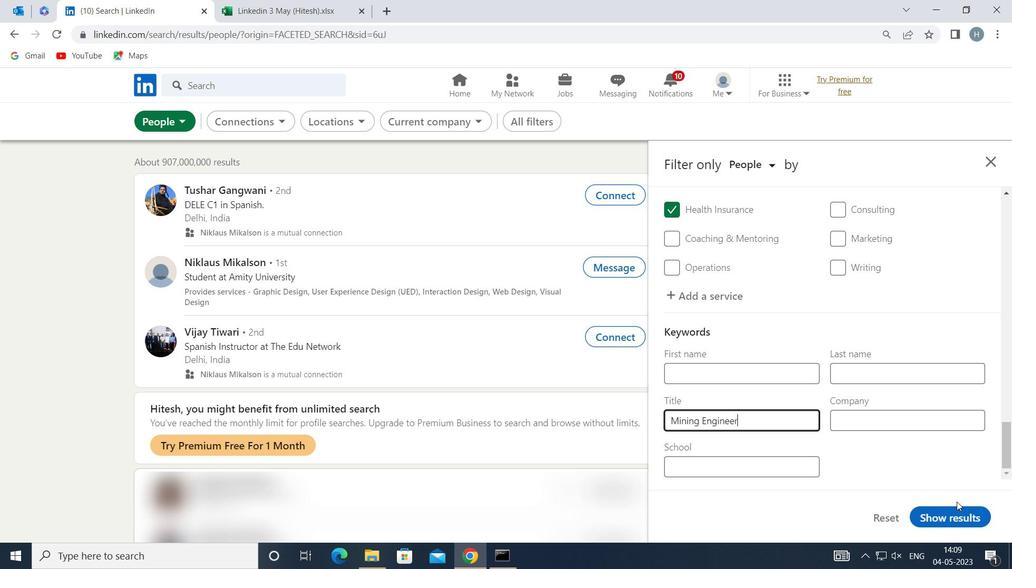 
Action: Mouse pressed left at (958, 517)
Screenshot: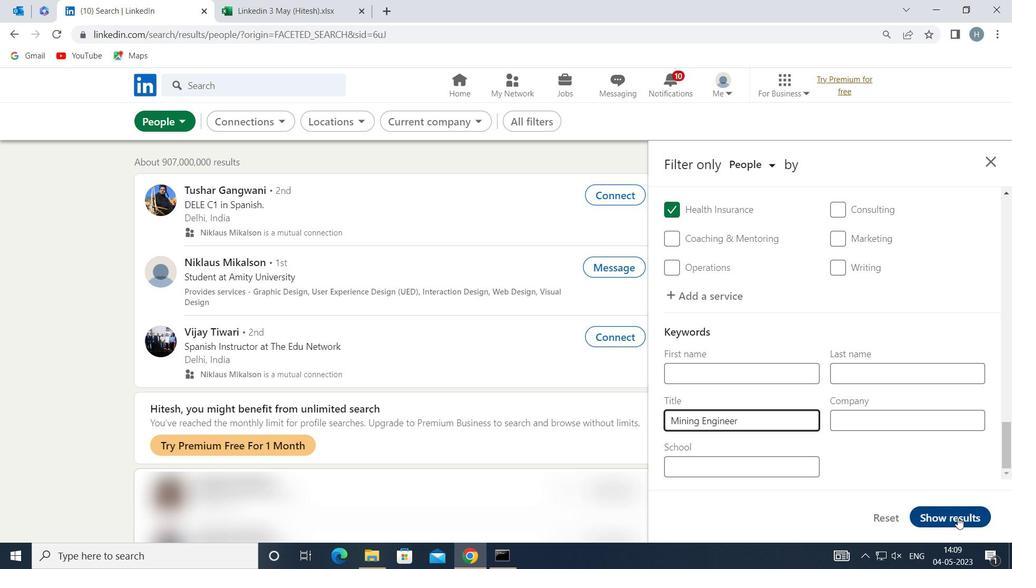 
Action: Mouse moved to (779, 383)
Screenshot: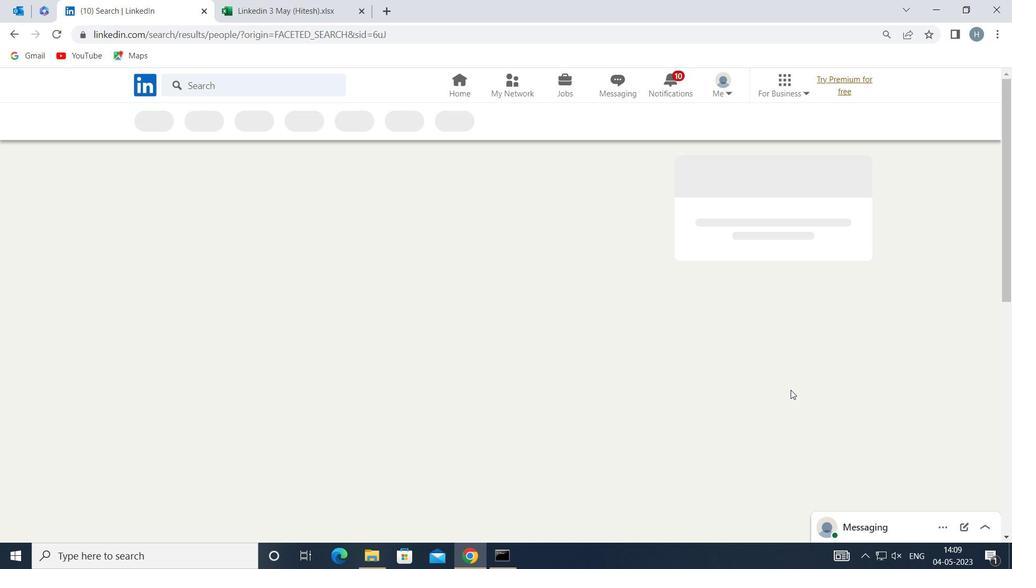 
